 Task: Implement a JavaScript function to find the second largest element in an array.
Action: Mouse moved to (835, 171)
Screenshot: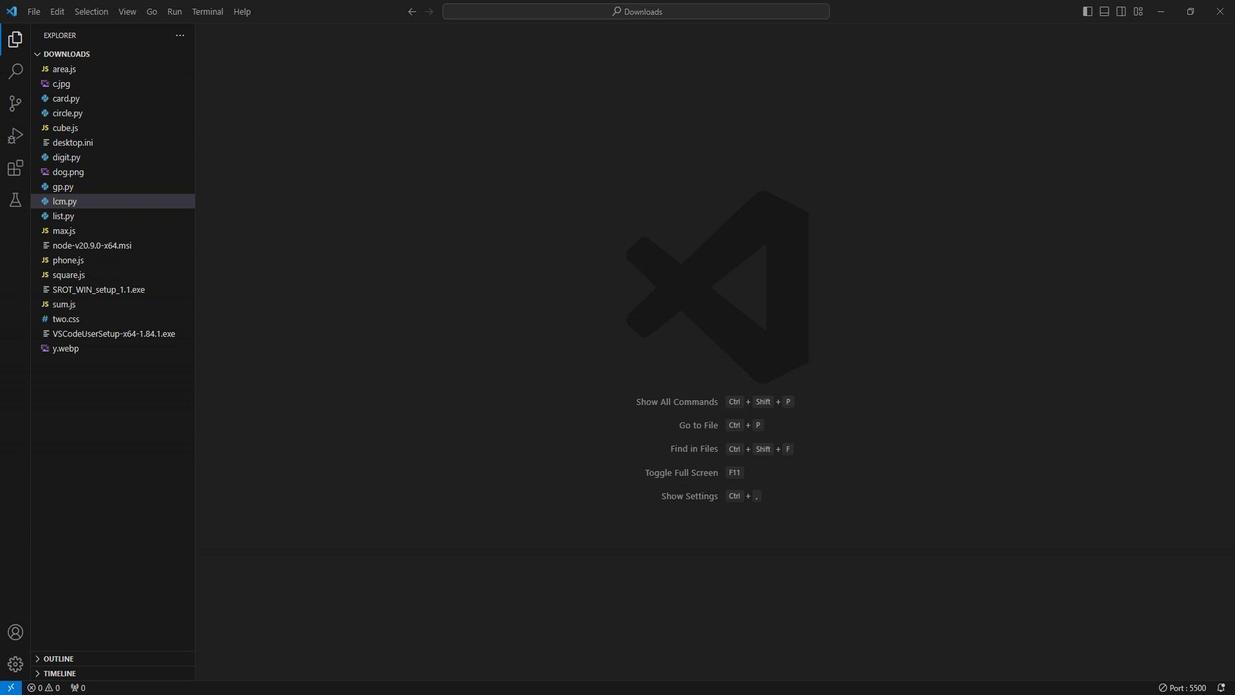 
Action: Mouse pressed left at (835, 171)
Screenshot: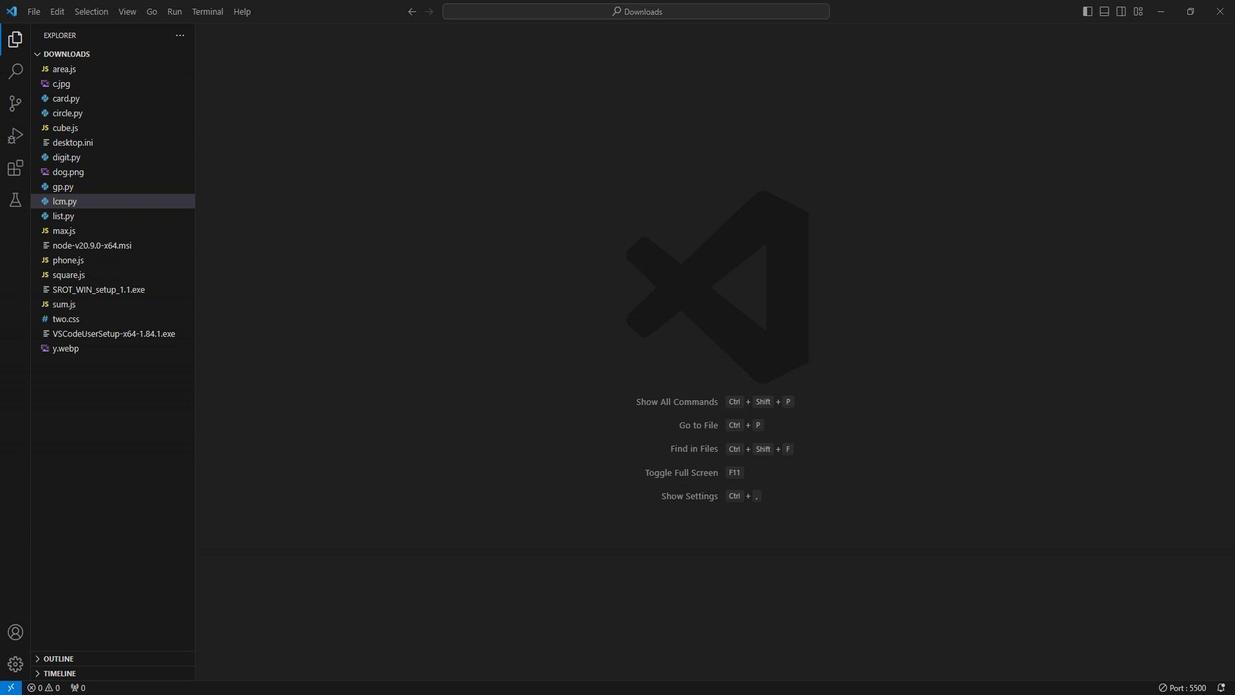 
Action: Mouse moved to (776, 246)
Screenshot: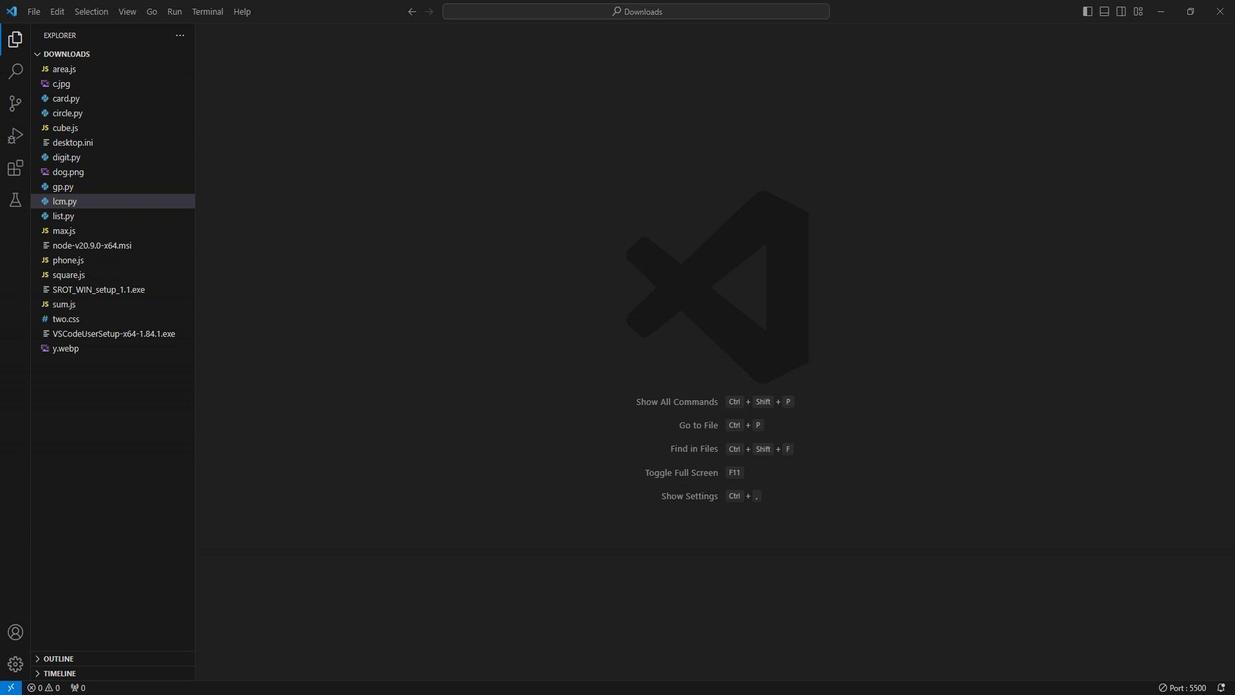 
Action: Mouse pressed left at (776, 246)
Screenshot: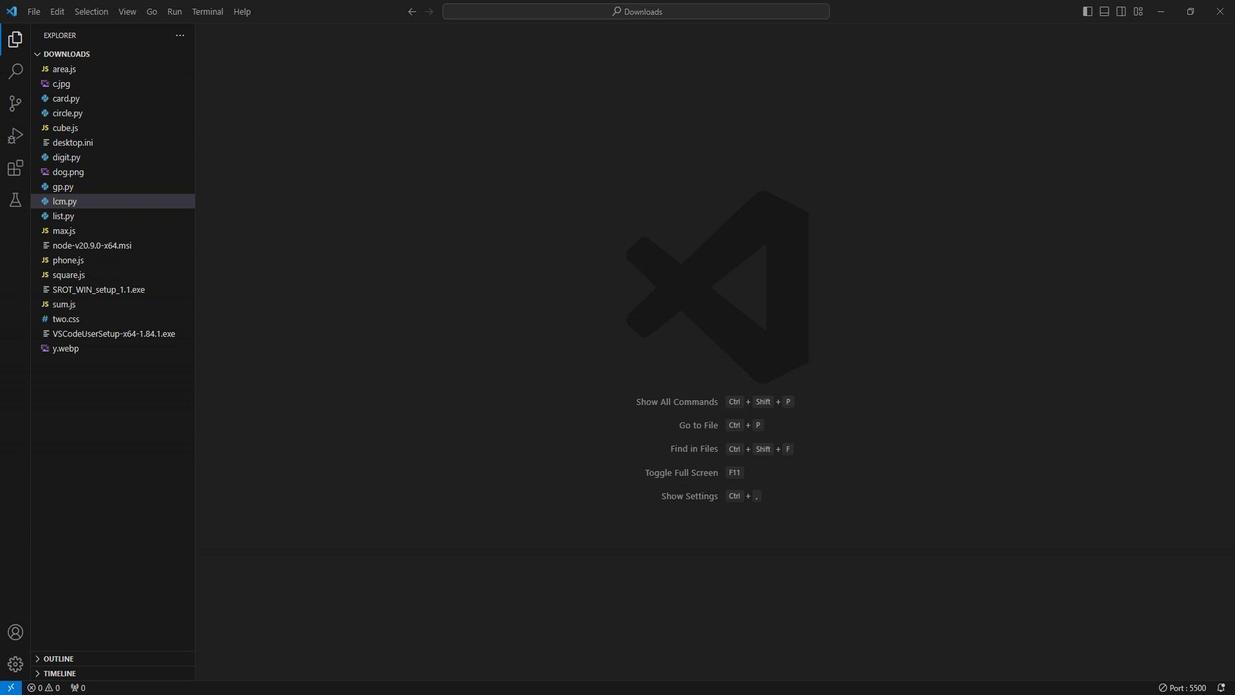 
Action: Mouse moved to (135, 54)
Screenshot: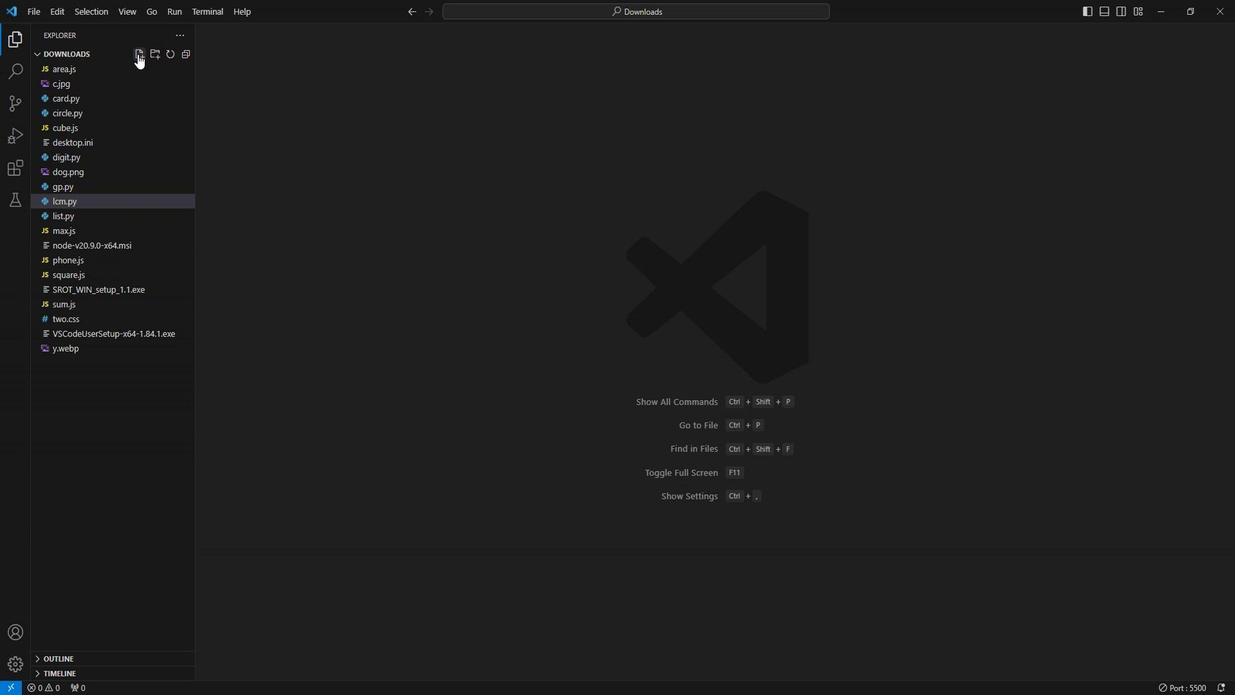 
Action: Mouse pressed left at (135, 54)
Screenshot: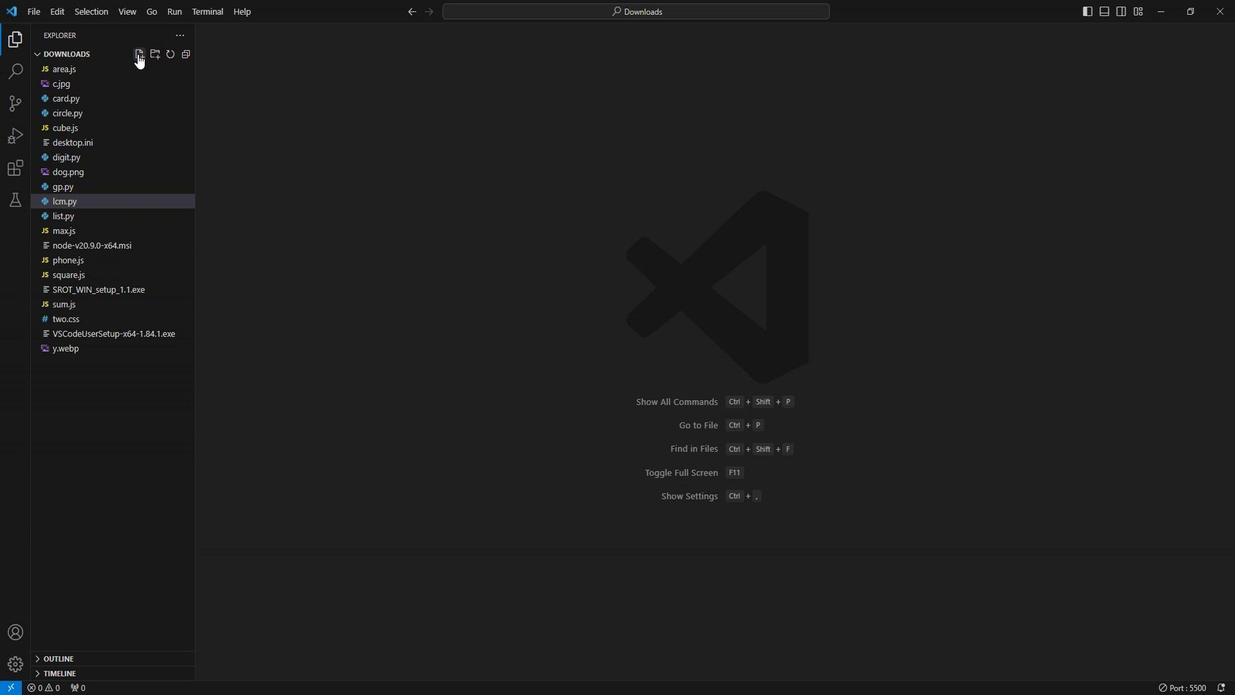 
Action: Mouse moved to (127, 75)
Screenshot: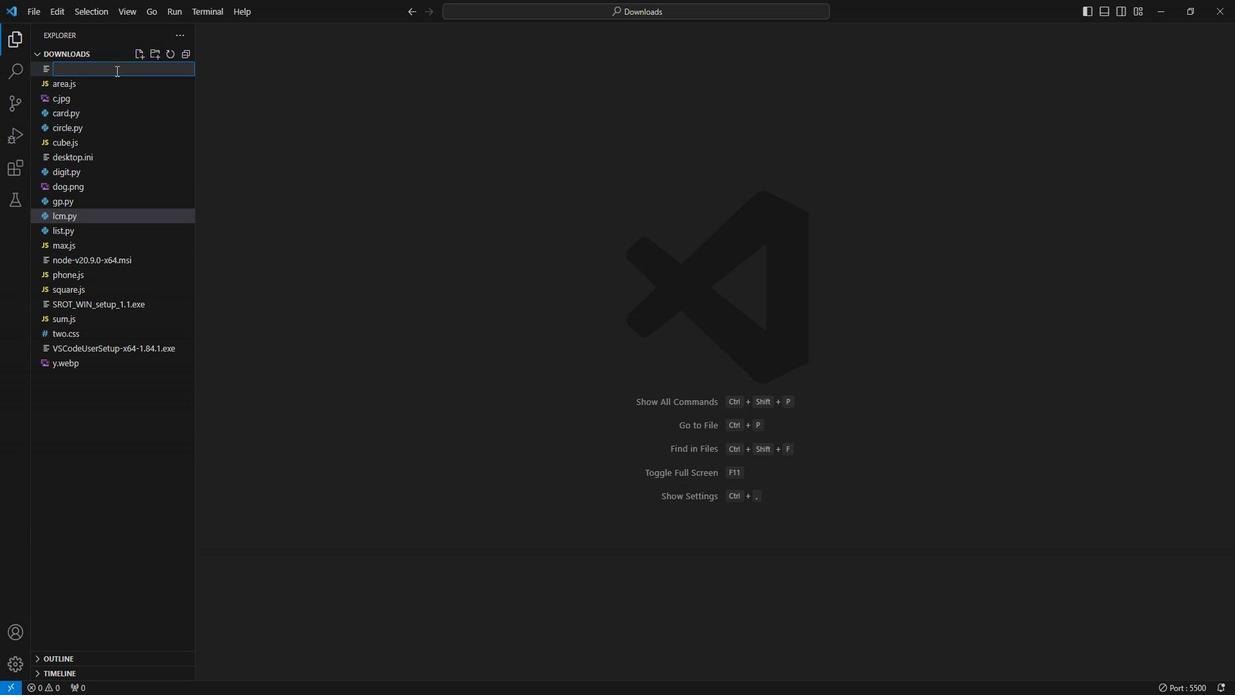 
Action: Mouse pressed left at (127, 75)
Screenshot: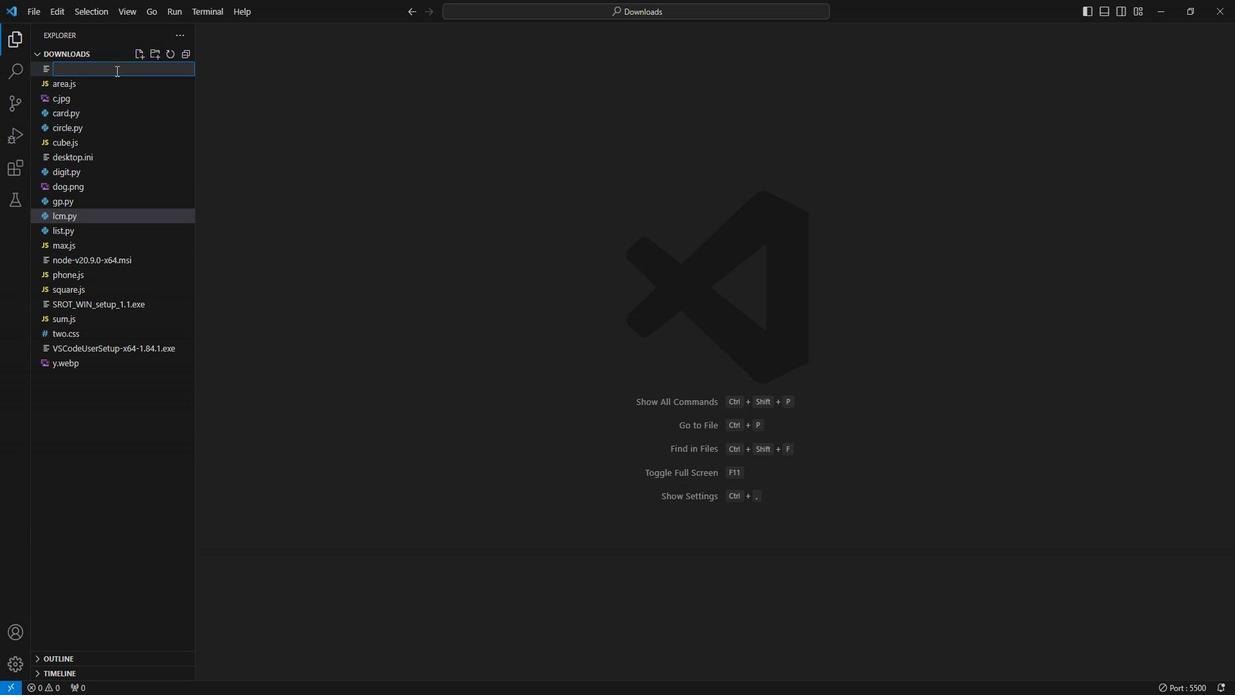 
Action: Key pressed largers<Key.backspace><Key.backspace>st.js<Key.enter>
Screenshot: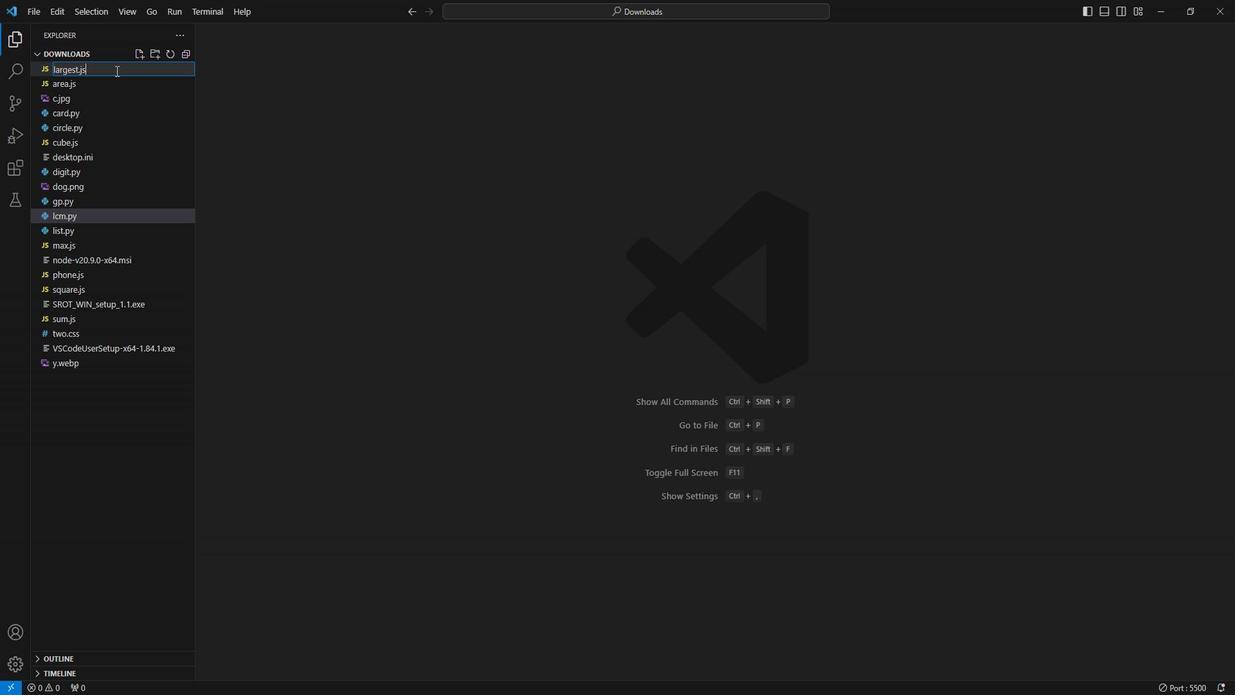 
Action: Mouse moved to (183, 73)
Screenshot: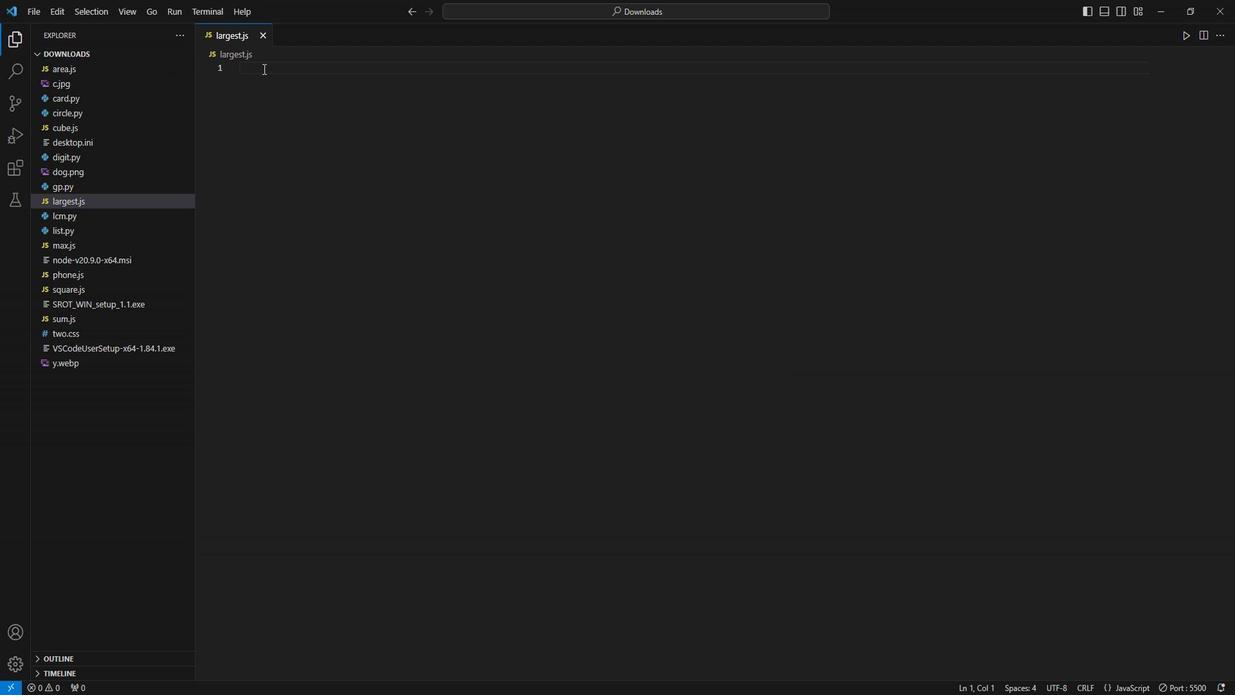 
Action: Mouse pressed left at (183, 73)
Screenshot: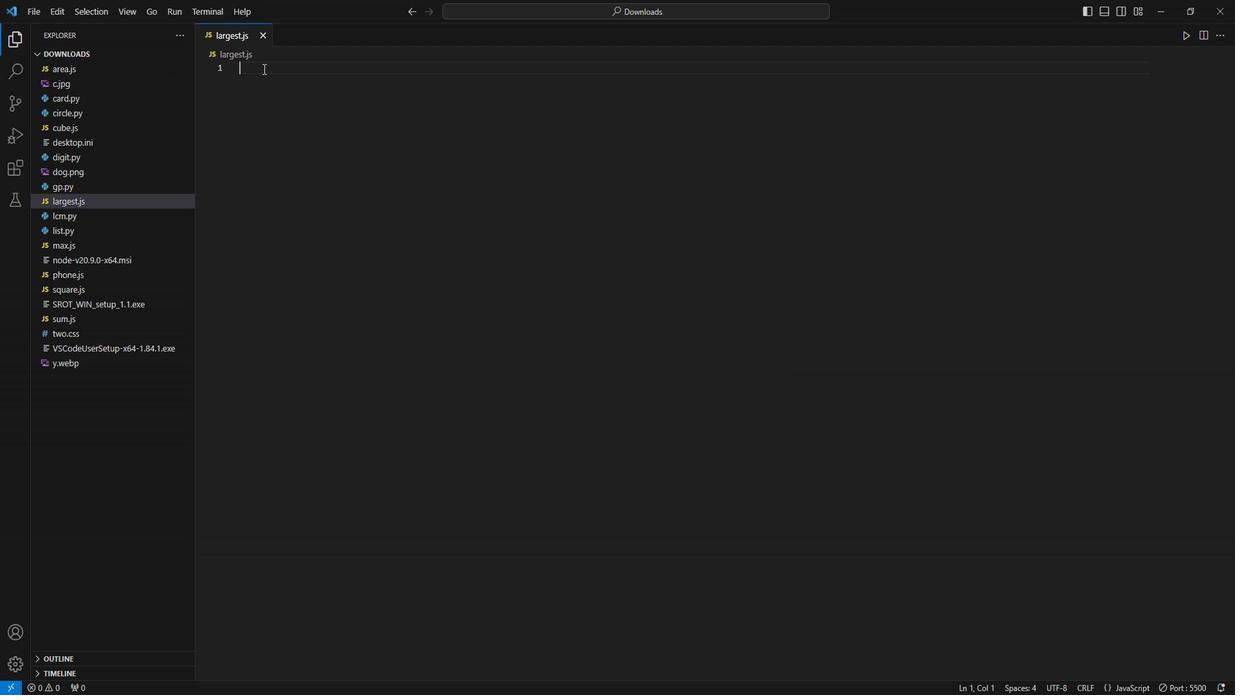 
Action: Mouse moved to (108, 58)
Screenshot: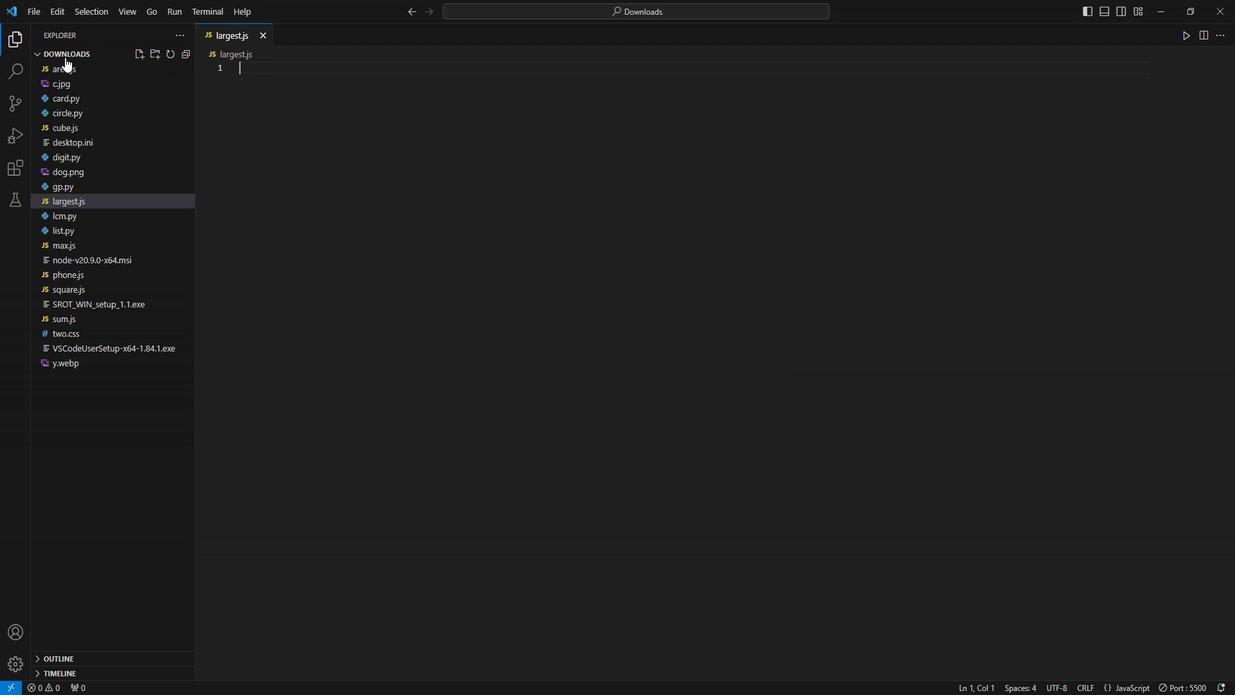 
Action: Mouse pressed left at (108, 58)
Screenshot: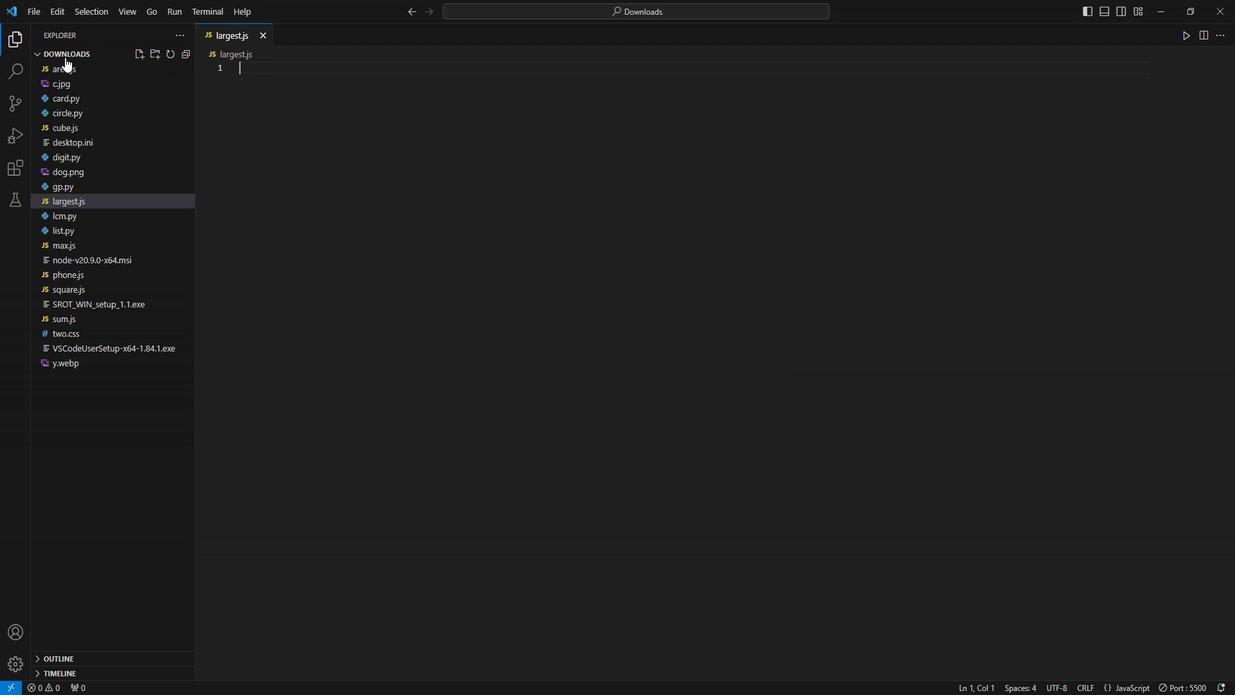 
Action: Mouse moved to (177, 74)
Screenshot: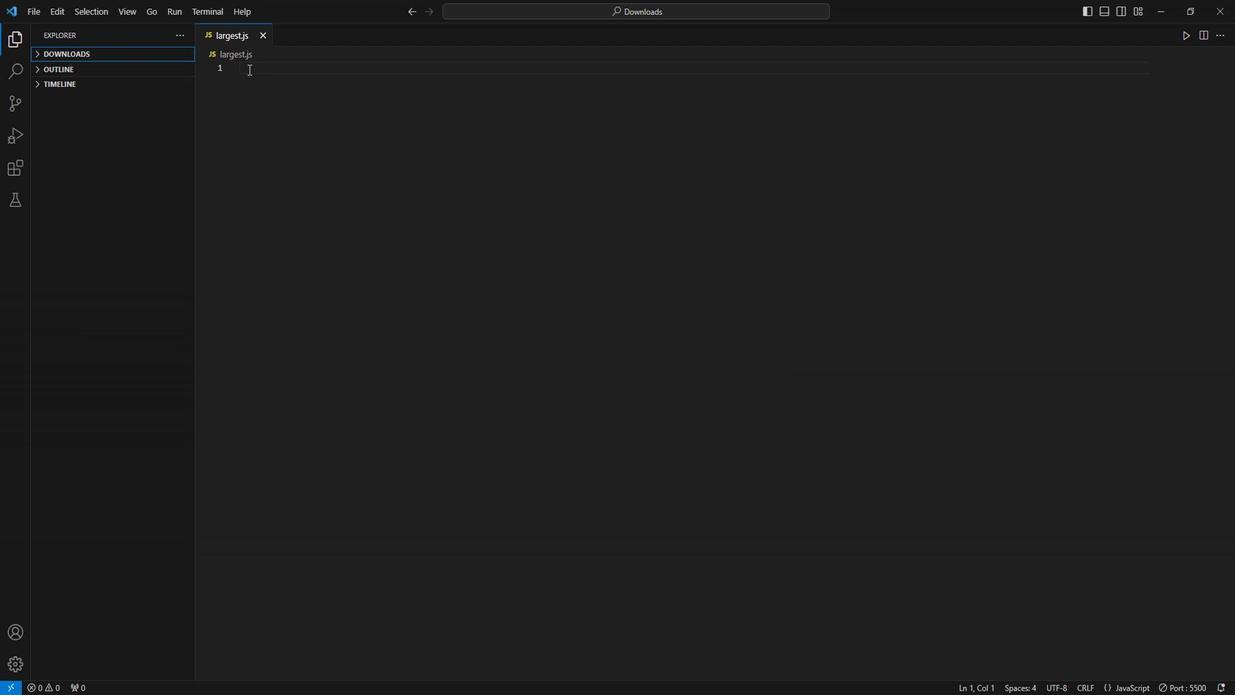 
Action: Mouse pressed left at (177, 74)
Screenshot: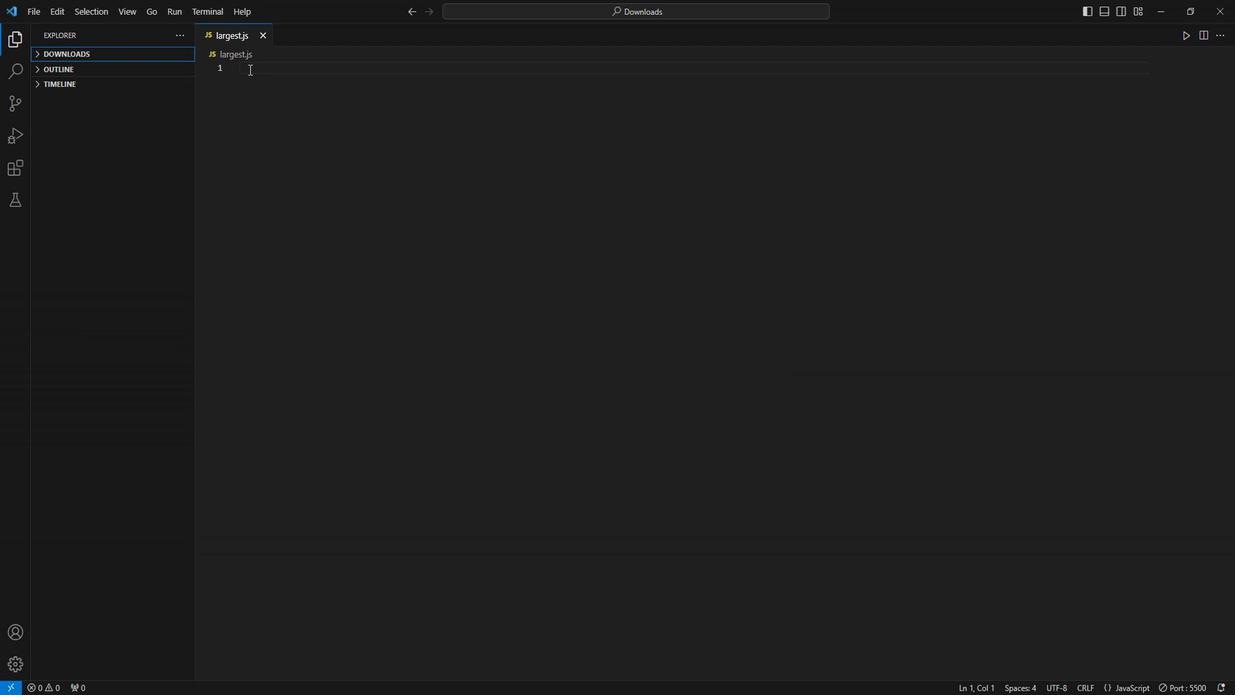 
Action: Mouse moved to (187, 77)
Screenshot: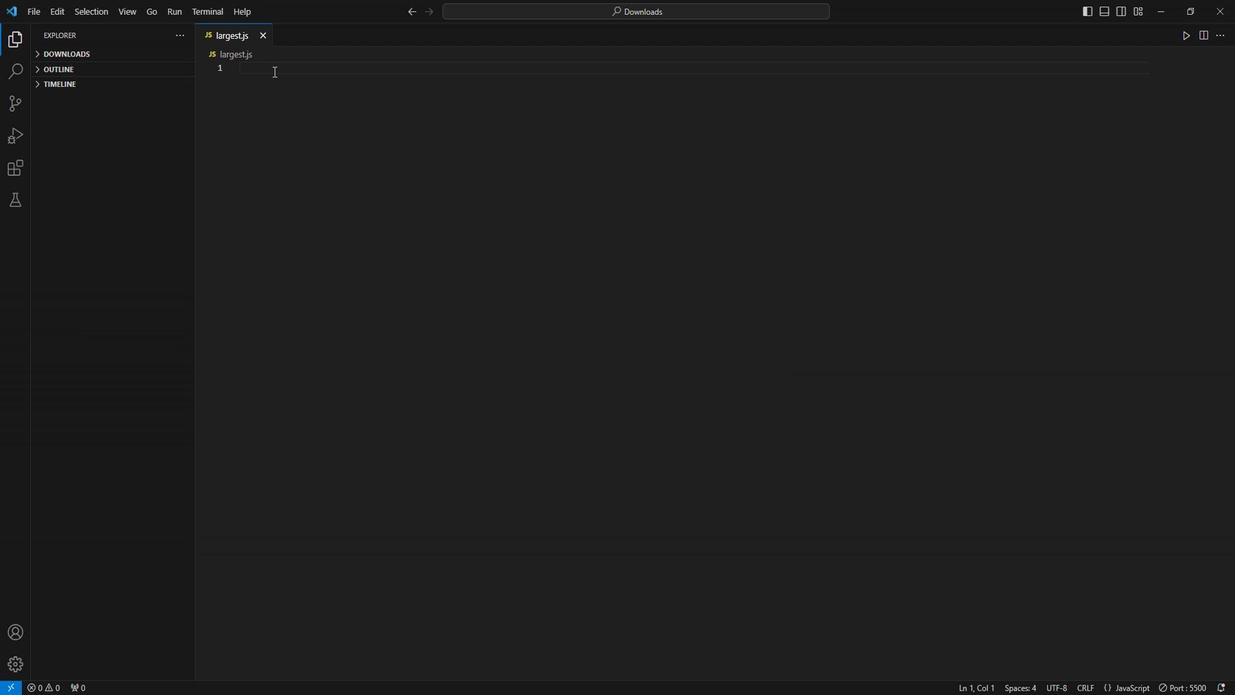 
Action: Key pressed function<Key.space>find<Key.shift>Second<Key.shift>Largets<Key.backspace><Key.backspace><Key.backspace><Key.backspace>gest<Key.shift_r>(arr<Key.right><Key.shift_r>{<Key.enter>if<Key.shift_r>(arr.lenght<Key.backspace><Key.backspace>th<Key.space><Key.shift_r><<Key.space>2<Key.right><Key.shift_r>{<Key.enter>return<Key.space><Key.shift_r>"<Key.shift>Array<Key.space>should<Key.space>have<Key.space>at<Key.space>leat<Key.backspace><Key.backspace>ast<Key.space>two<Key.space>elements.<Key.right>;<Key.down><Key.down><Key.enter><Key.enter>let<Key.space>first<Key.shift>Max<Key.space>=<Key.space><Key.shift><Key.shift>Math.max<Key.shift_r>(arr[0<Key.right>,arr[1<Key.right><Key.right>;<Key.enter>let<Key.space>second<Key.shift>Max<Key.space>=<Key.space><Key.shift>Math.min<Key.shift_r>(arr[0<Key.right>,arr[1<Key.right><Key.right>;<Key.enter><Key.enter>for<Key.shift_r>(let<Key.space>i<Key.space>=<Key.space>2;<Key.space>i<Key.space><Key.shift_r><<Key.space>arr.lenght<Key.backspace><Key.backspace>th;<Key.space>i<Key.shift_r>++<Key.right><Key.shift_r>{<Key.enter>if<Key.shift_r>(arr[i<Key.right><Key.space><Key.shift_r>><Key.space>first<Key.shift>Max<Key.right><Key.shift_r>{<Key.enter>second<Key.shift>M
Screenshot: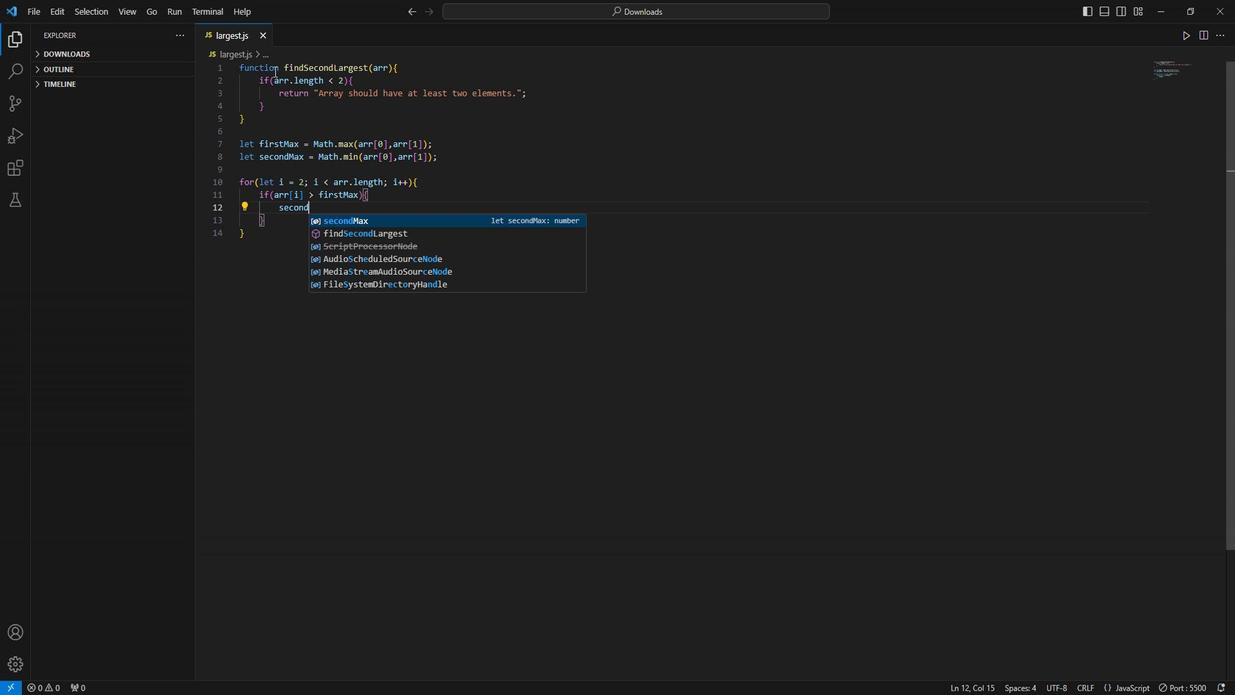 
Action: Mouse moved to (229, 271)
Screenshot: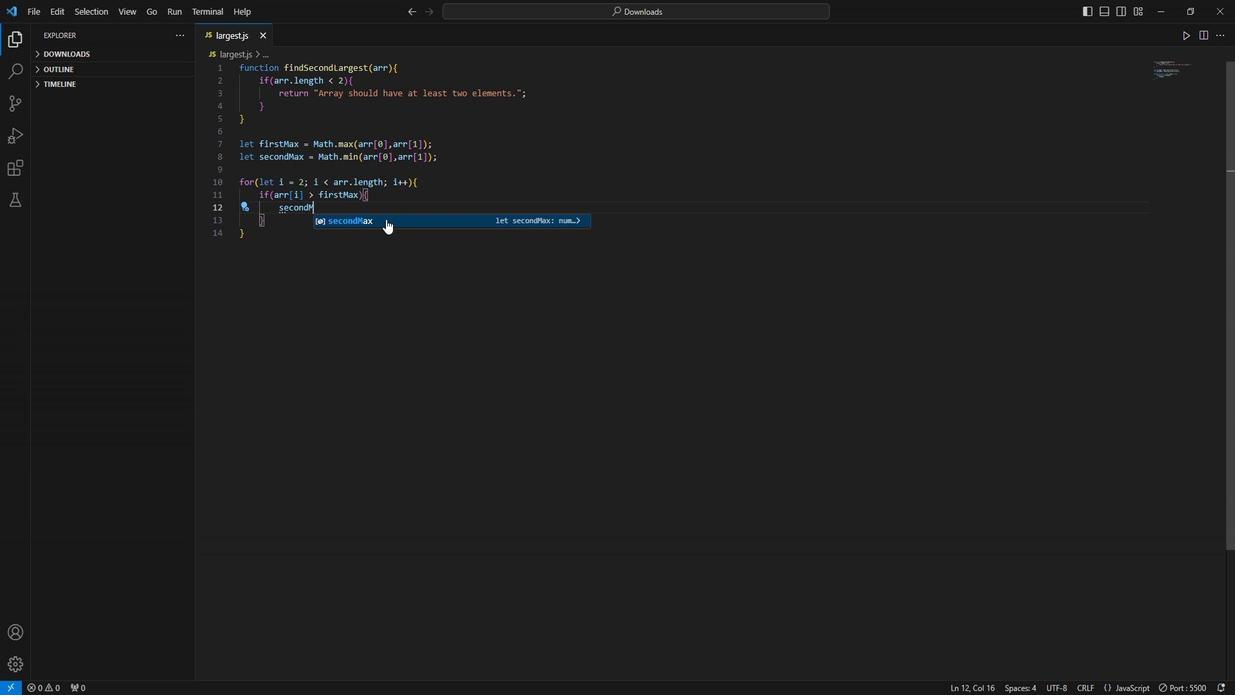 
Action: Mouse pressed left at (229, 271)
Screenshot: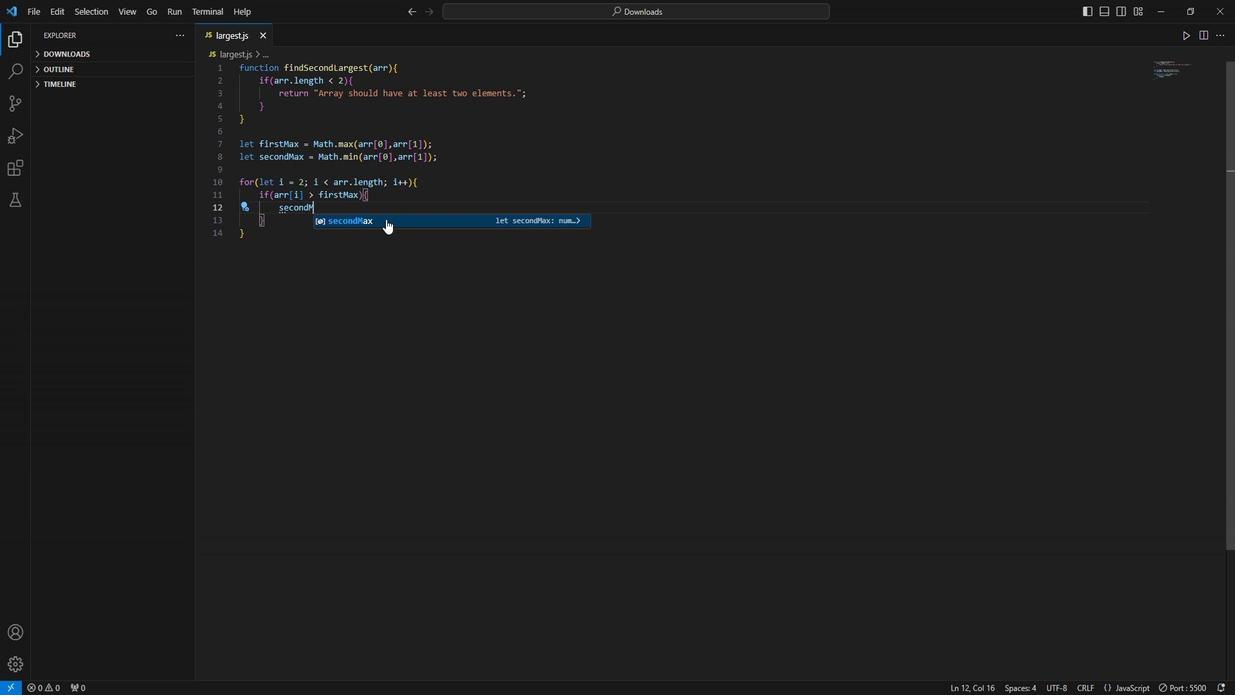 
Action: Mouse moved to (229, 270)
Screenshot: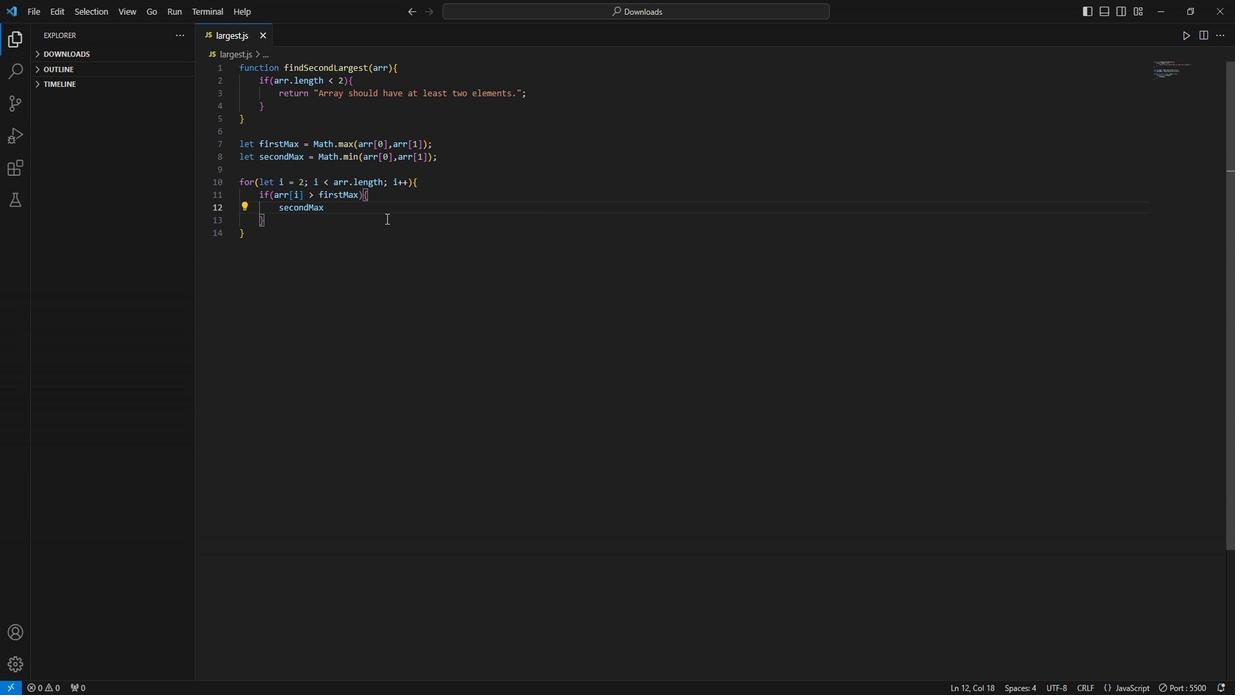 
Action: Key pressed <Key.space>=<Key.space><Key.shift>first<Key.shift>Max;<Key.enter>first<Key.shift>Max<Key.space>=<Key.space>arr[i<Key.right>;<Key.down>else<Key.backspace><Key.backspace><Key.backspace><Key.backspace><Key.space>else<Key.space>if<Key.space><Key.shift_r>(arr[i<Key.right><Key.space><Key.shift_r>><Key.space>second<Key.shift>Max<Key.space><Key.shift_r>&&<Key.space>arr[i<Key.right><Key.space><Key.shift_r>!==<Key.space>first<Key.shift>Max<Key.right><Key.shift_r>{<Key.enter>second<Key.shift>Max<Key.space>=<Key.space>arr[i<Key.right><Key.down><Key.down><Key.enter><Key.enter>return<Key.space>second<Key.shift>M
Screenshot: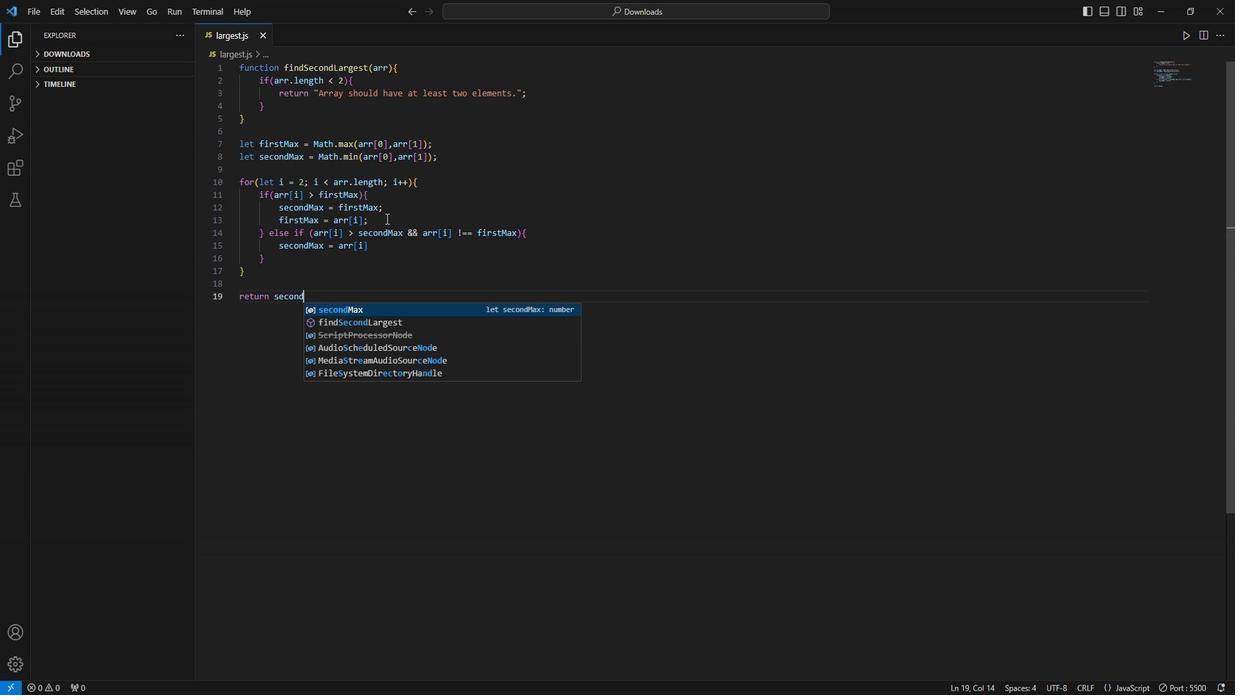 
Action: Mouse moved to (229, 383)
Screenshot: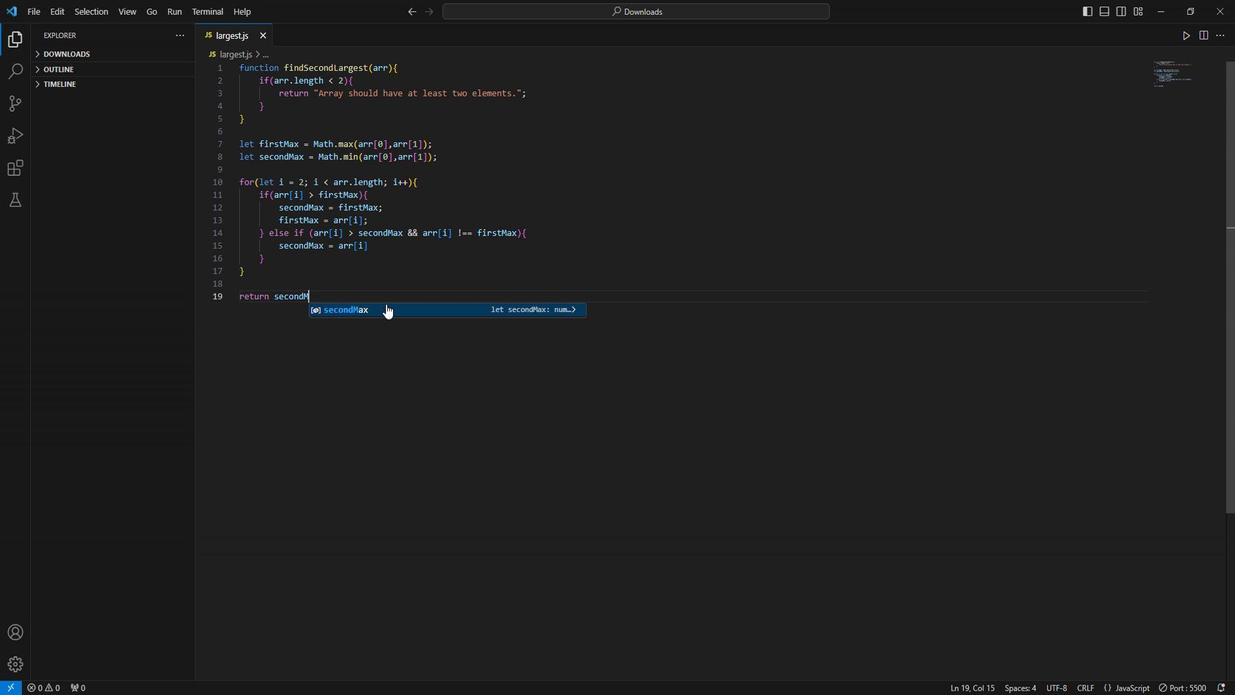 
Action: Mouse pressed left at (229, 383)
Screenshot: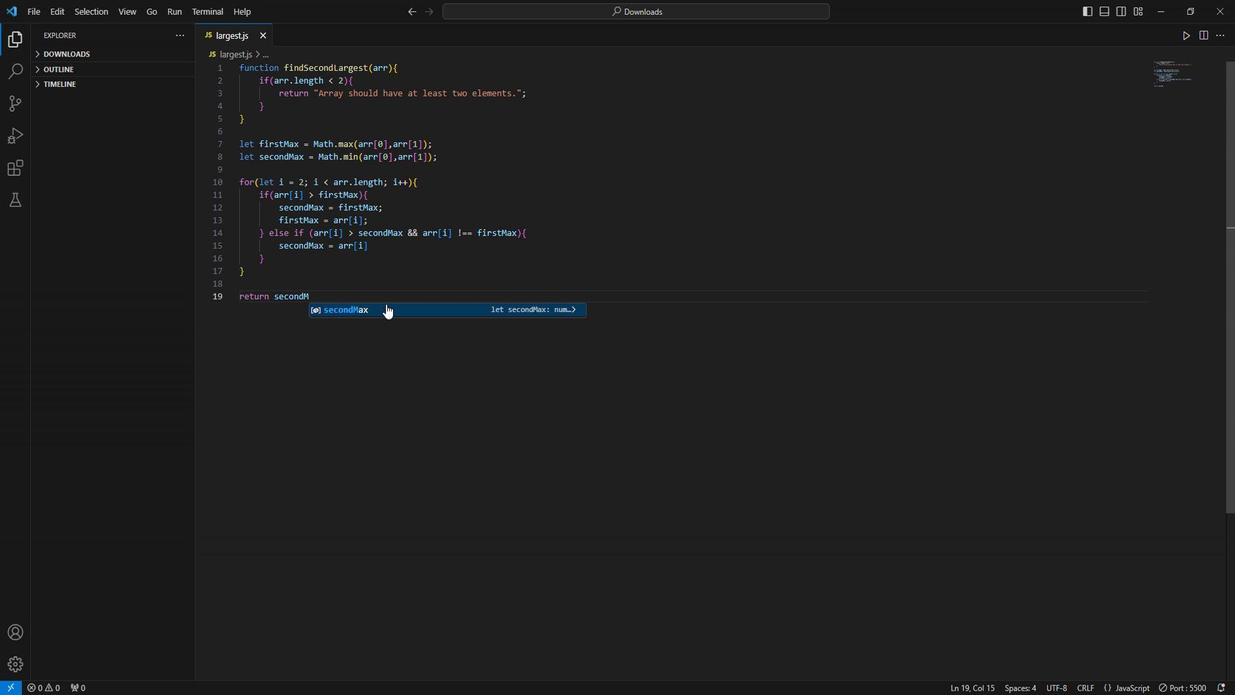 
Action: Mouse moved to (226, 397)
Screenshot: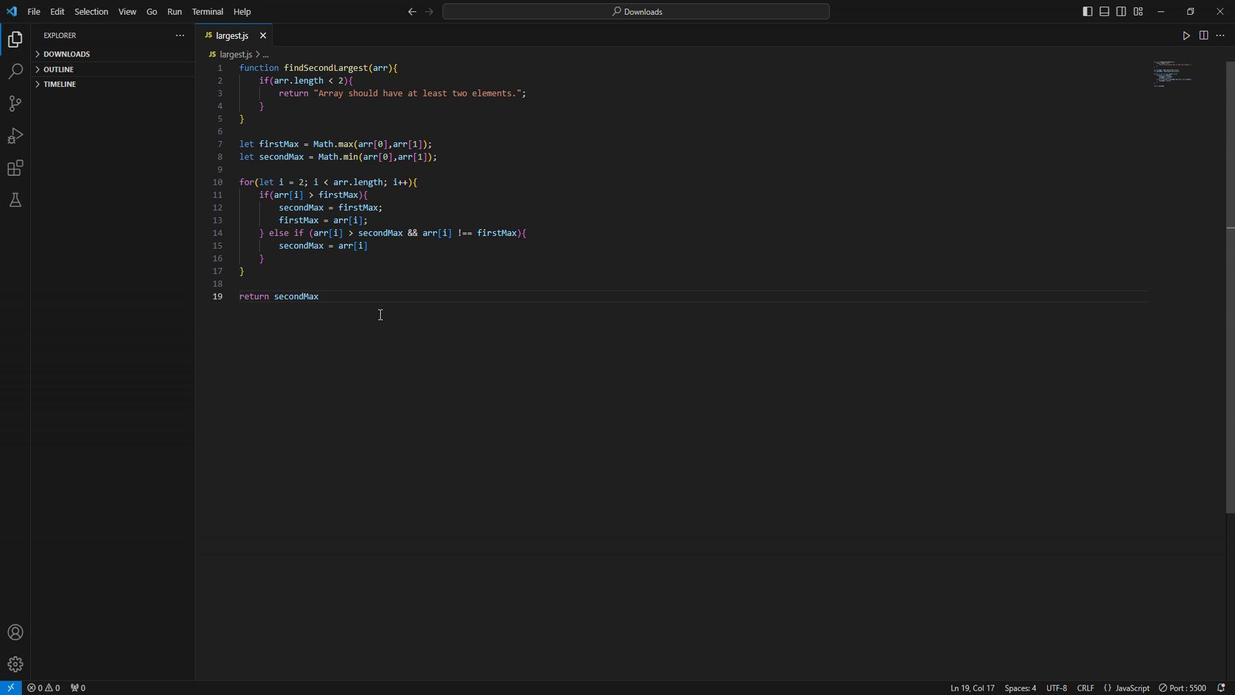 
Action: Key pressed <Key.enter><Key.shift_r>}<Key.enter><Key.backspace><Key.backspace>
Screenshot: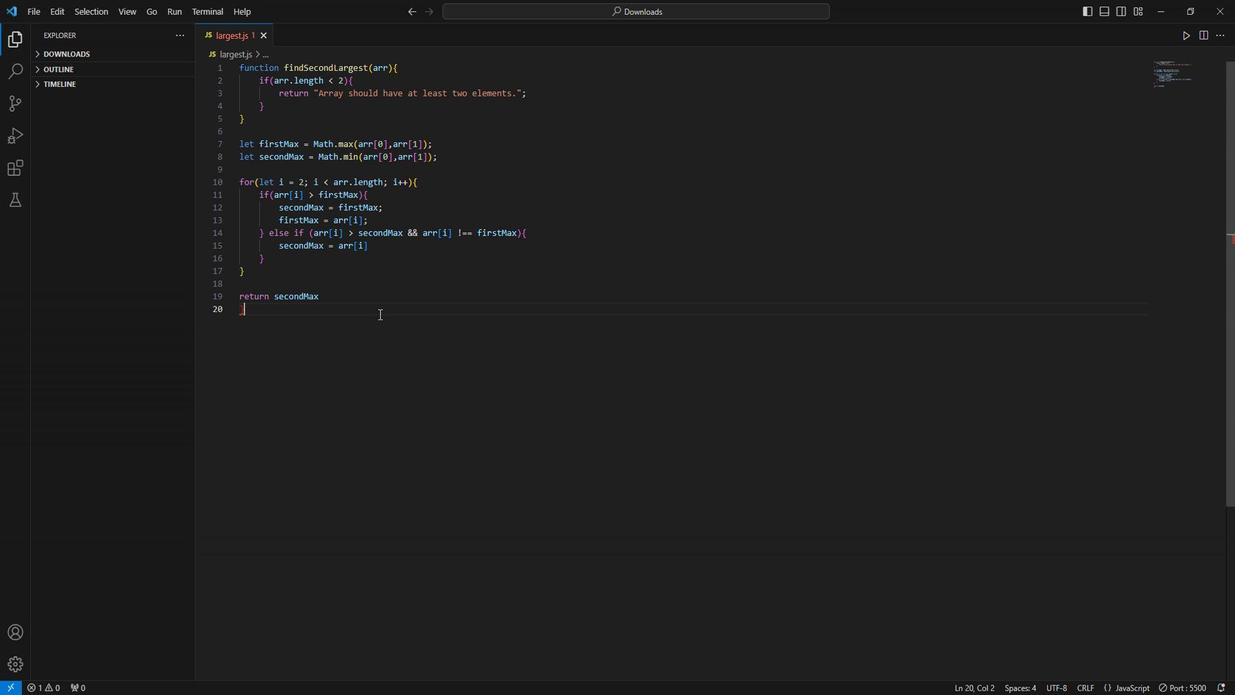 
Action: Mouse moved to (186, 323)
Screenshot: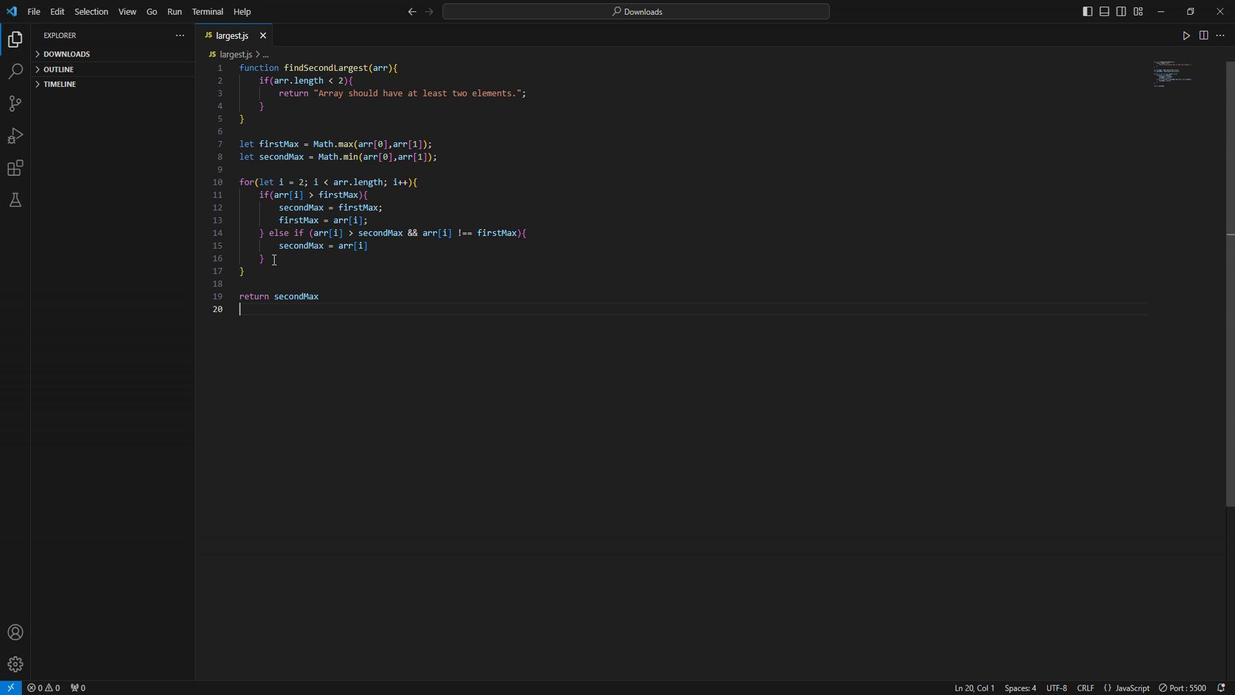 
Action: Mouse pressed left at (186, 323)
Screenshot: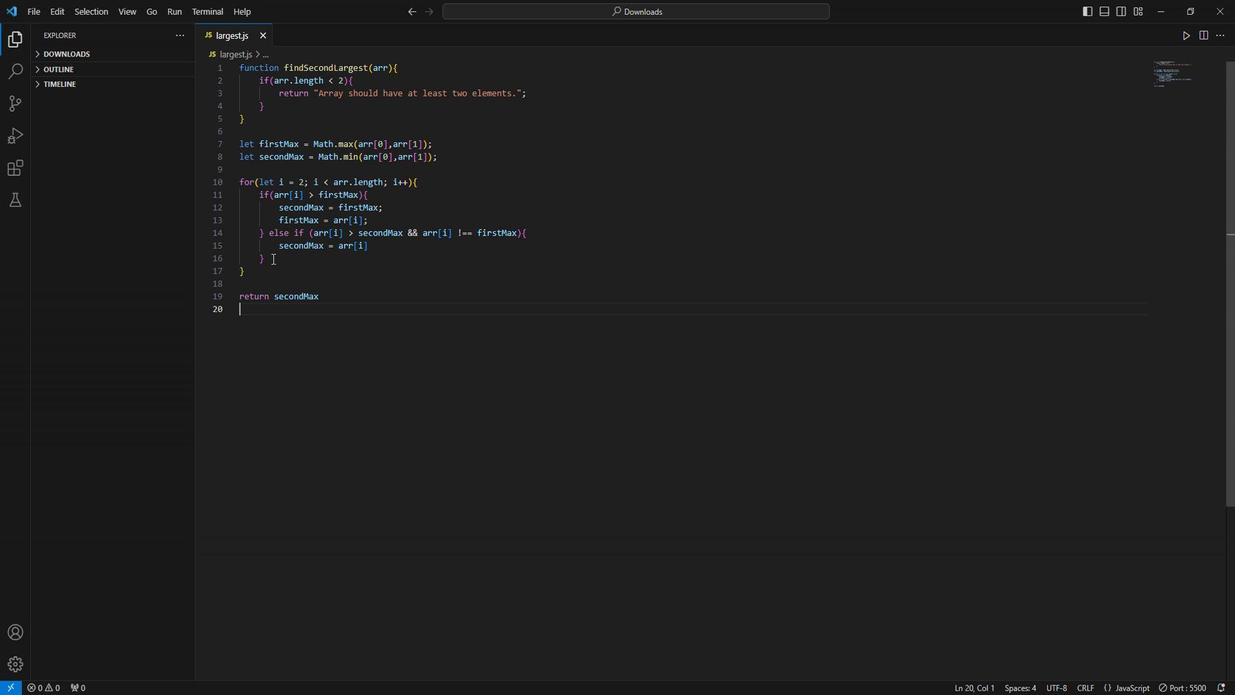 
Action: Mouse moved to (178, 346)
Screenshot: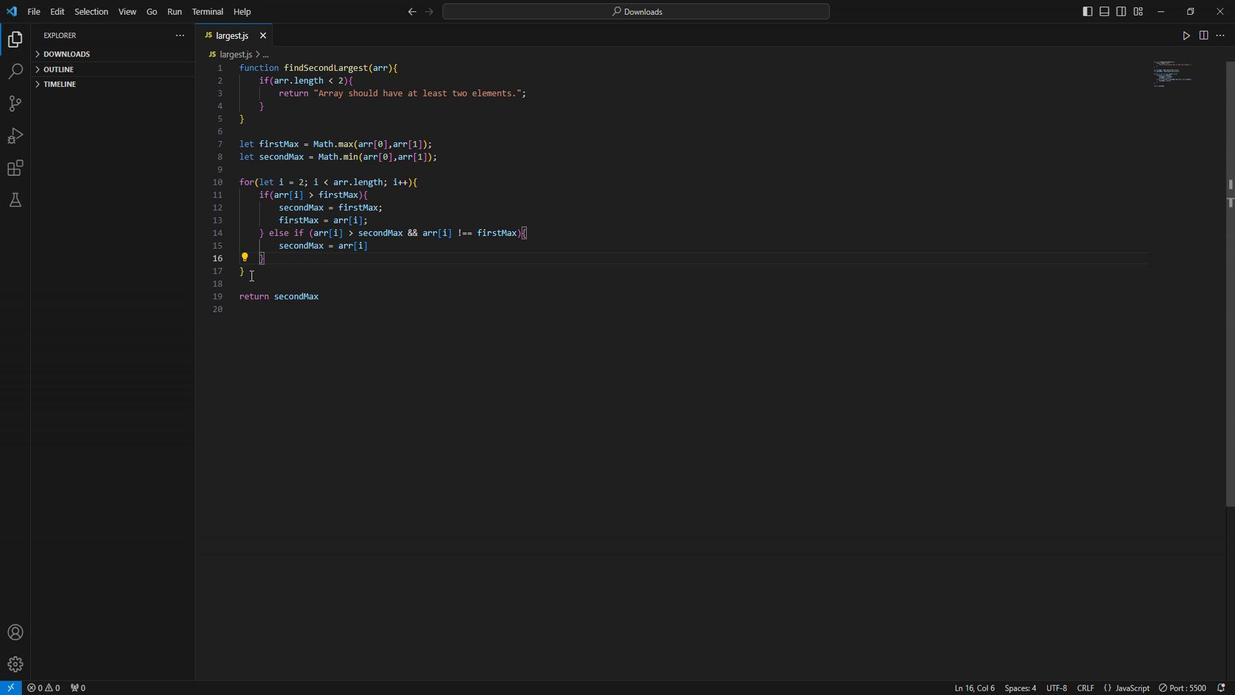
Action: Mouse pressed left at (178, 346)
Screenshot: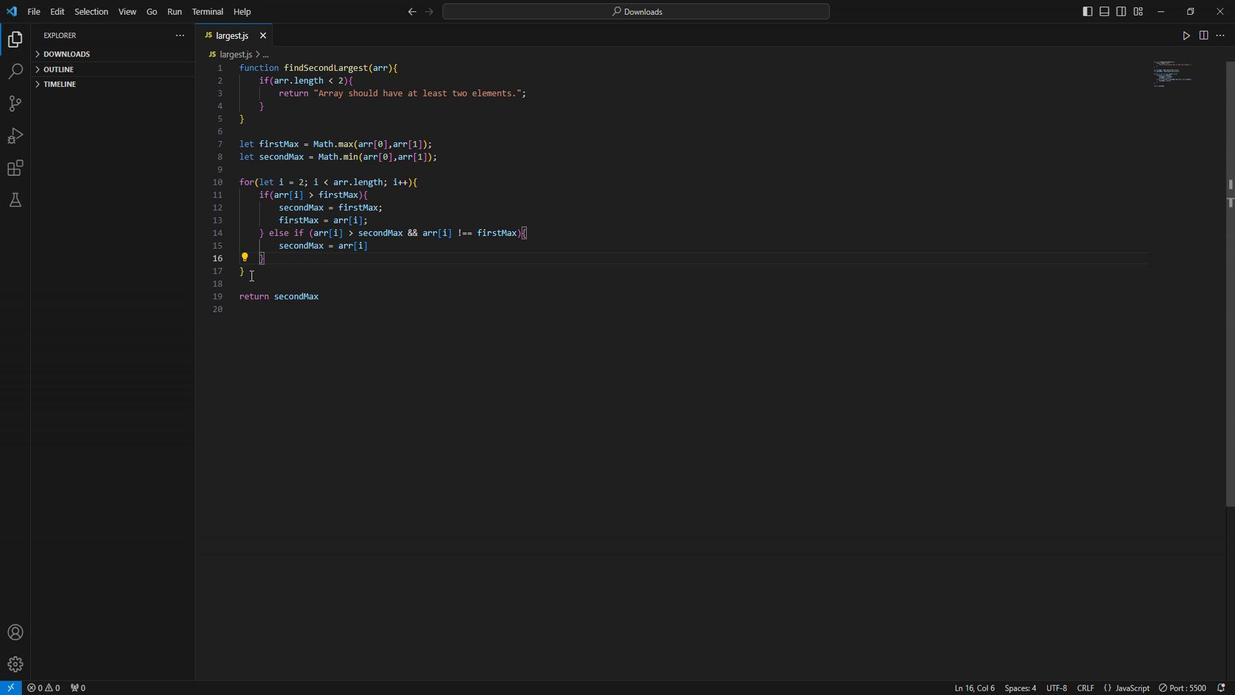 
Action: Mouse moved to (184, 289)
Screenshot: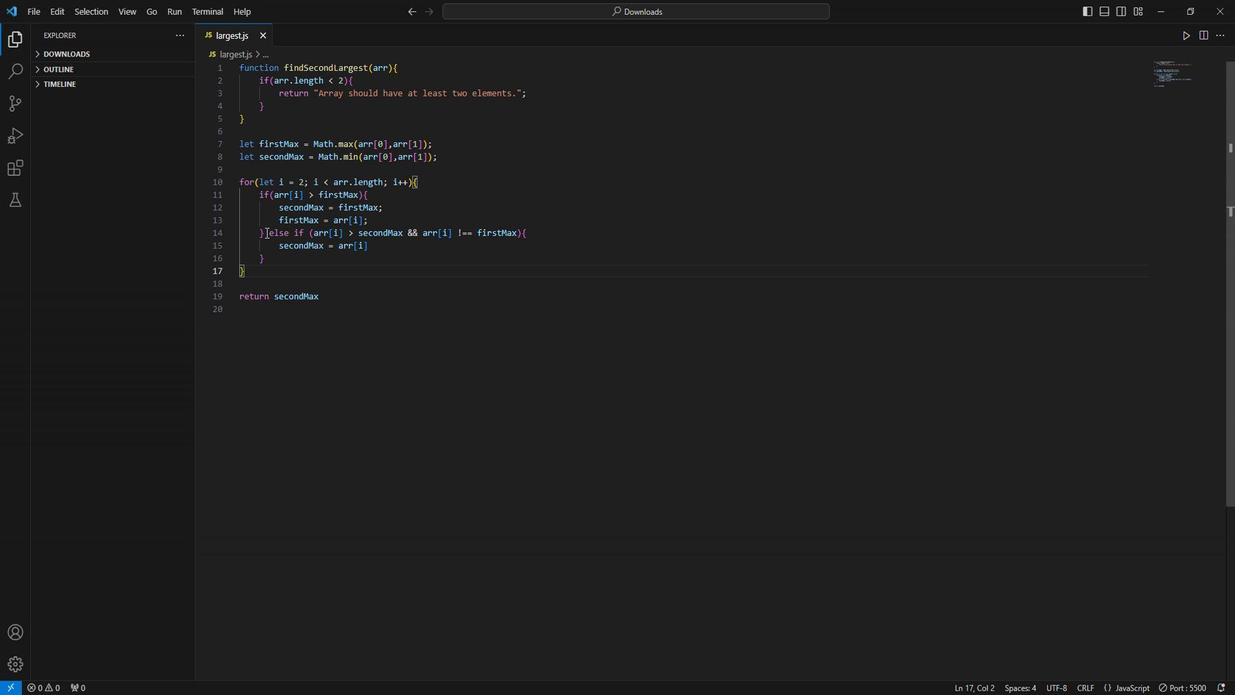 
Action: Mouse pressed left at (184, 289)
Screenshot: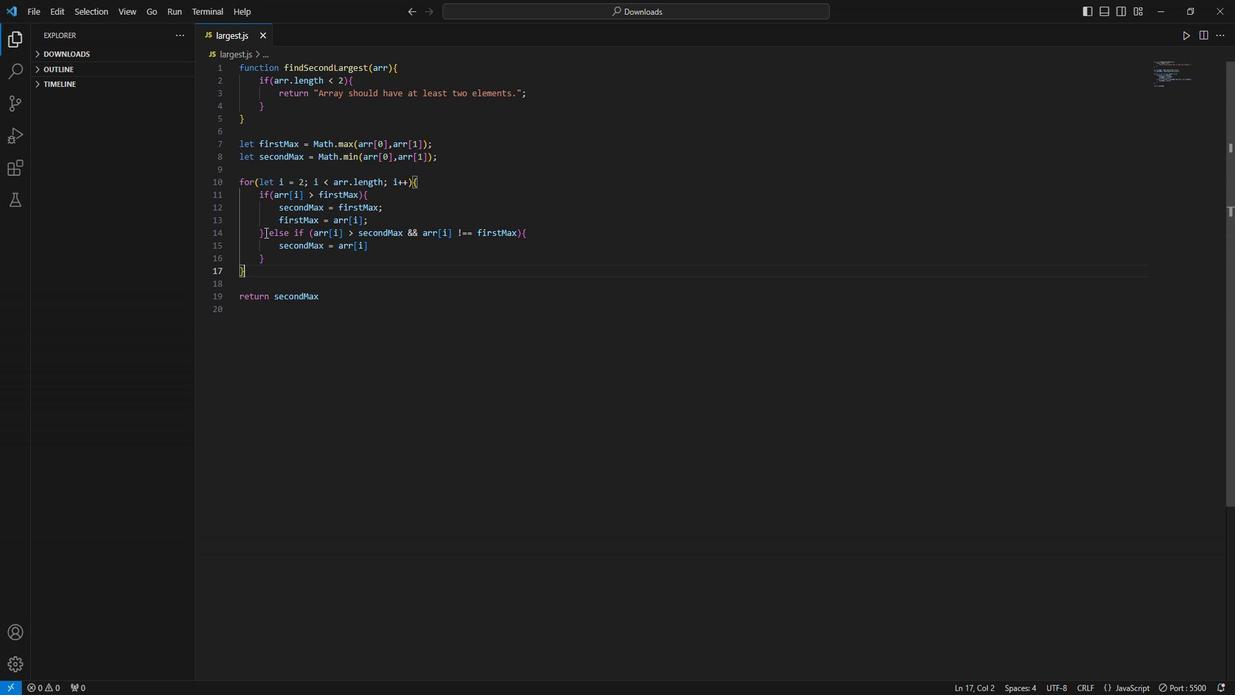 
Action: Mouse moved to (241, 225)
Screenshot: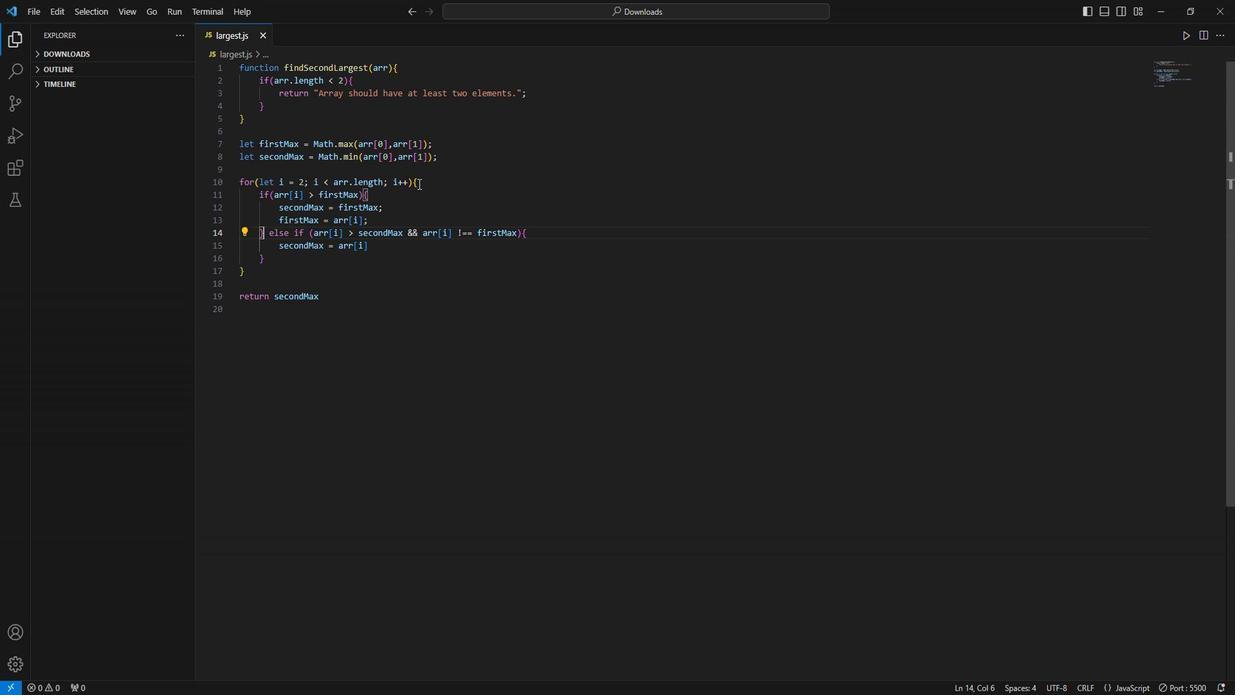 
Action: Mouse pressed left at (241, 225)
Screenshot: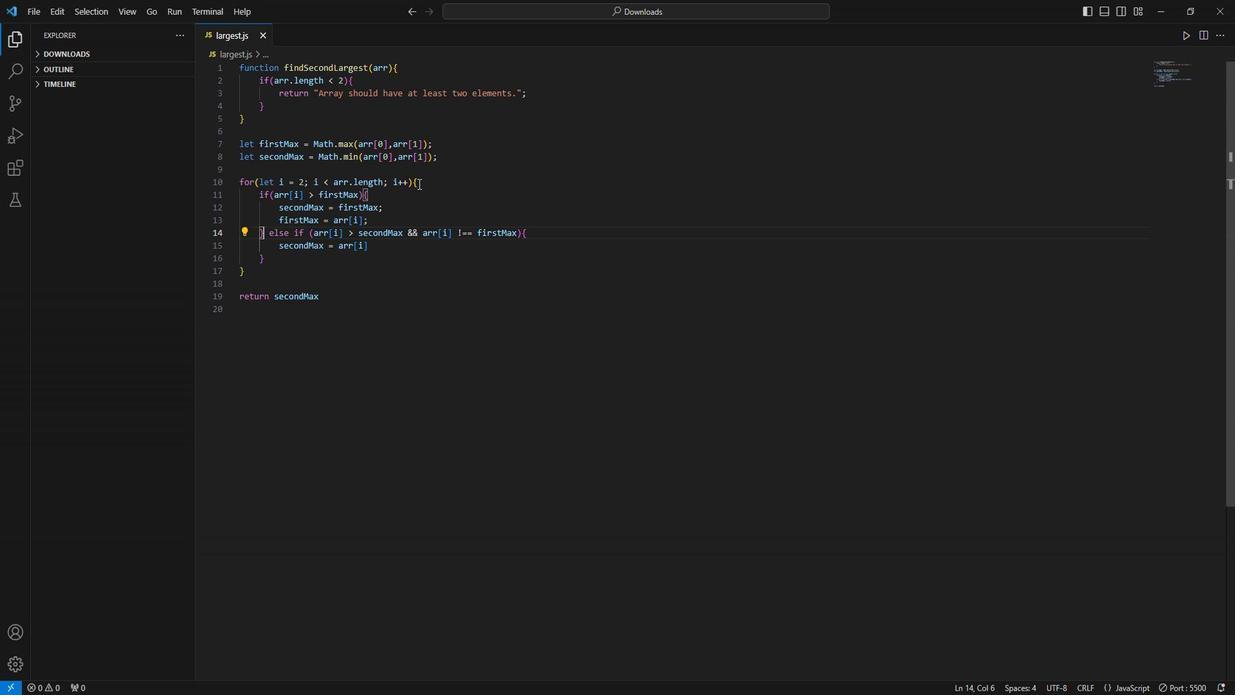 
Action: Mouse moved to (179, 142)
Screenshot: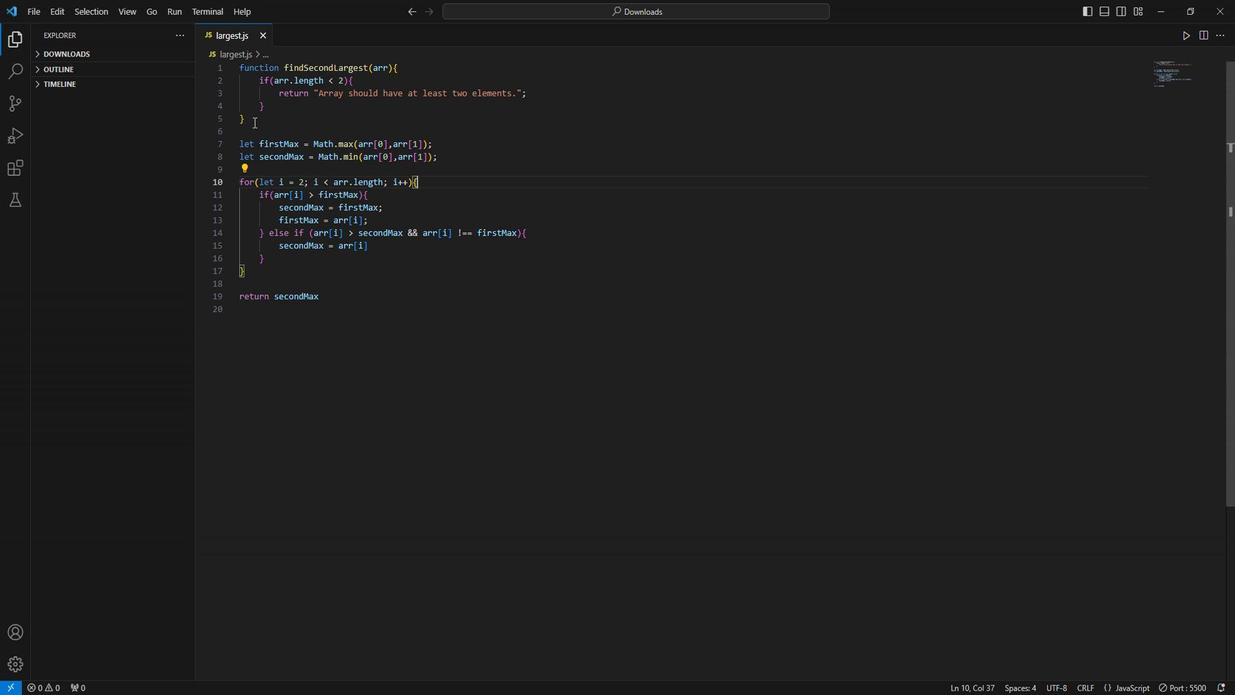 
Action: Mouse pressed left at (179, 142)
Screenshot: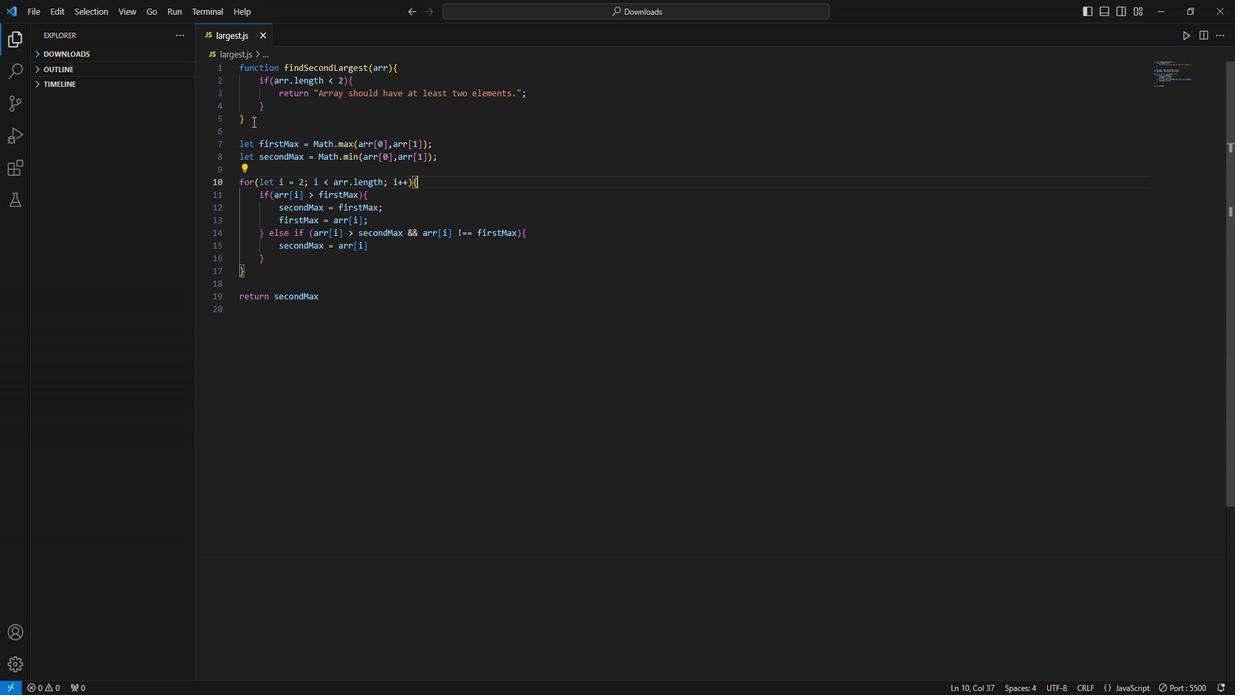 
Action: Key pressed <Key.backspace>
Screenshot: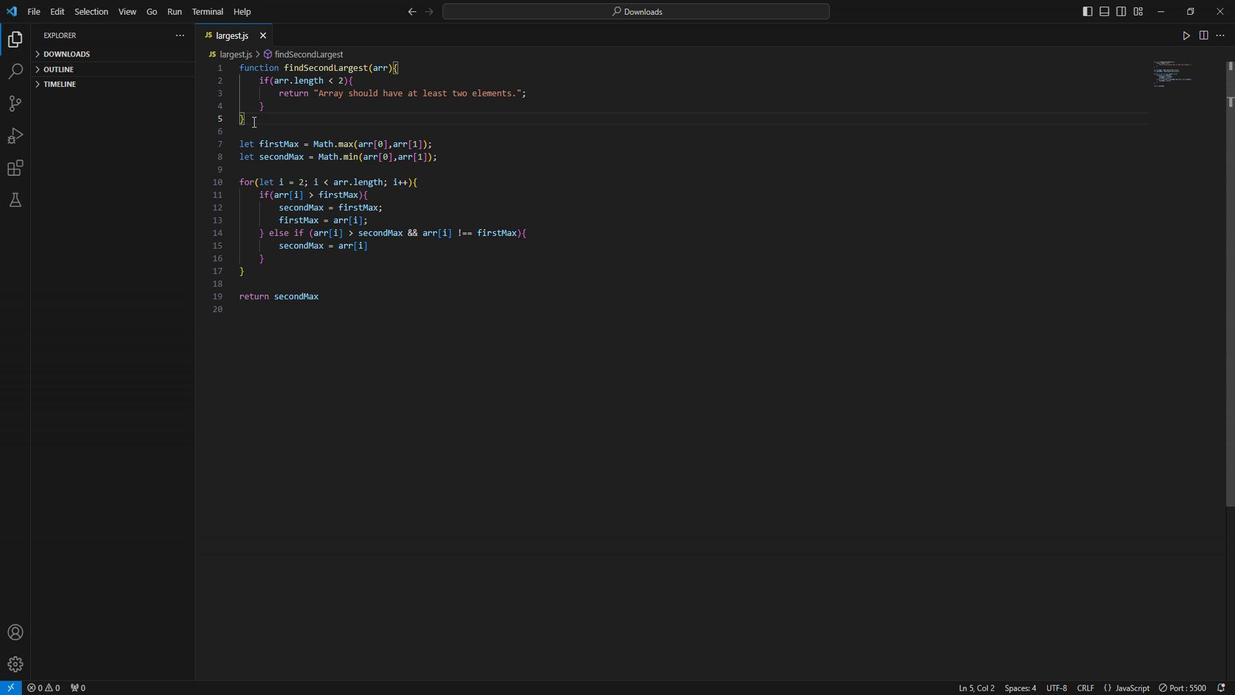 
Action: Mouse moved to (211, 377)
Screenshot: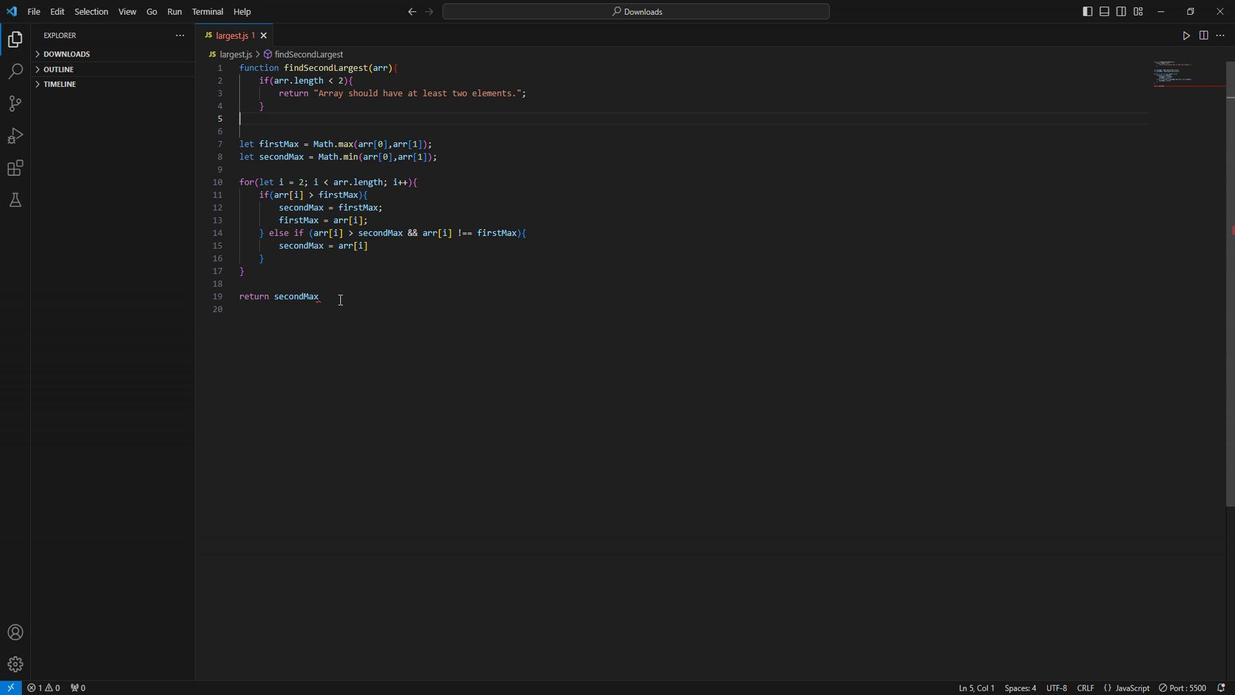 
Action: Mouse pressed left at (211, 377)
Screenshot: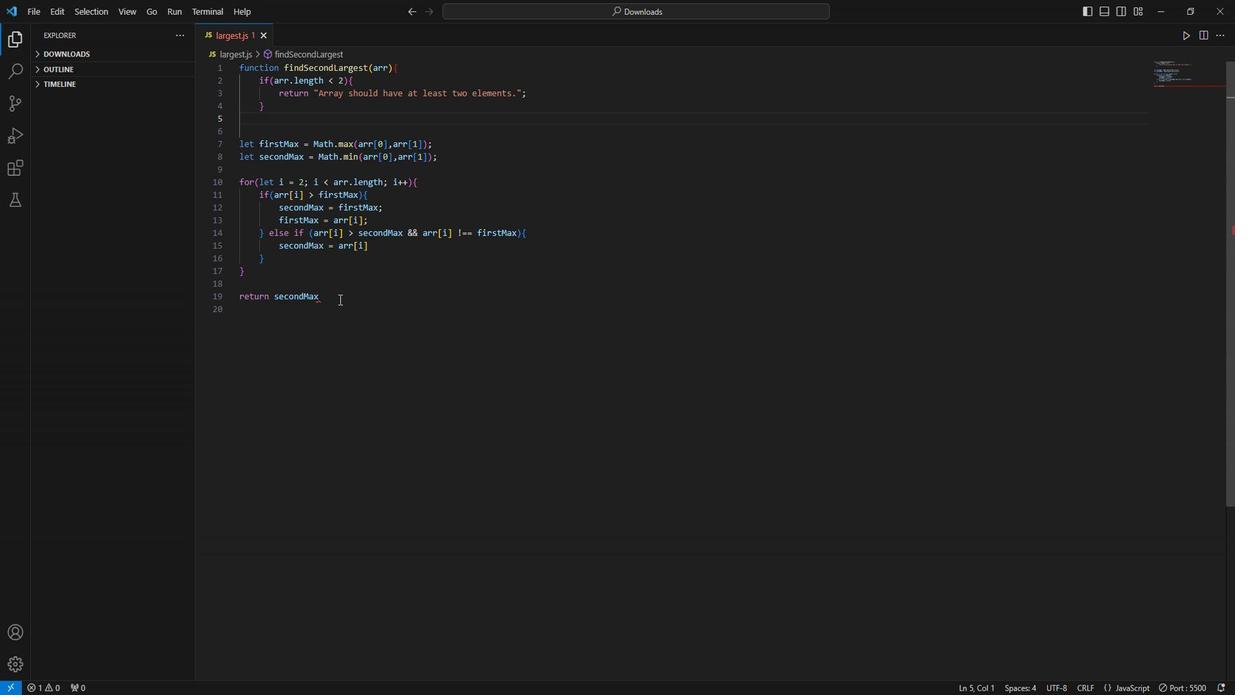 
Action: Key pressed <Key.enter><Key.enter><Key.shift_r>}<Key.enter>
Screenshot: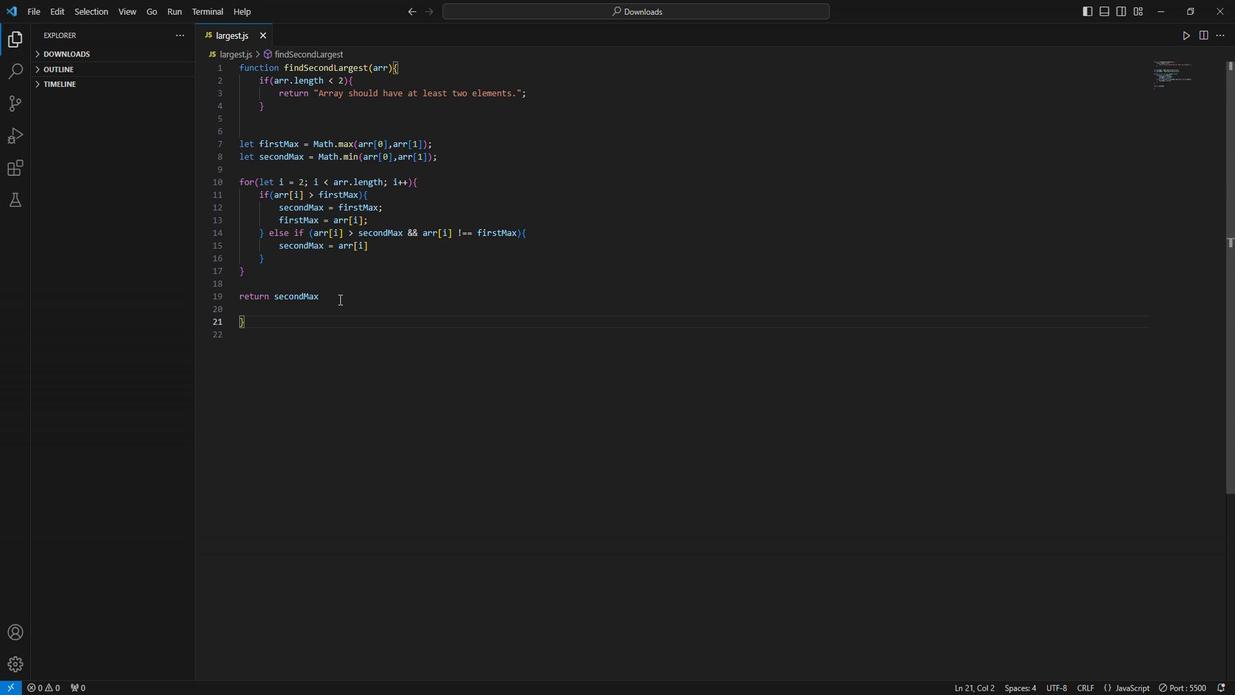 
Action: Mouse moved to (753, 551)
Screenshot: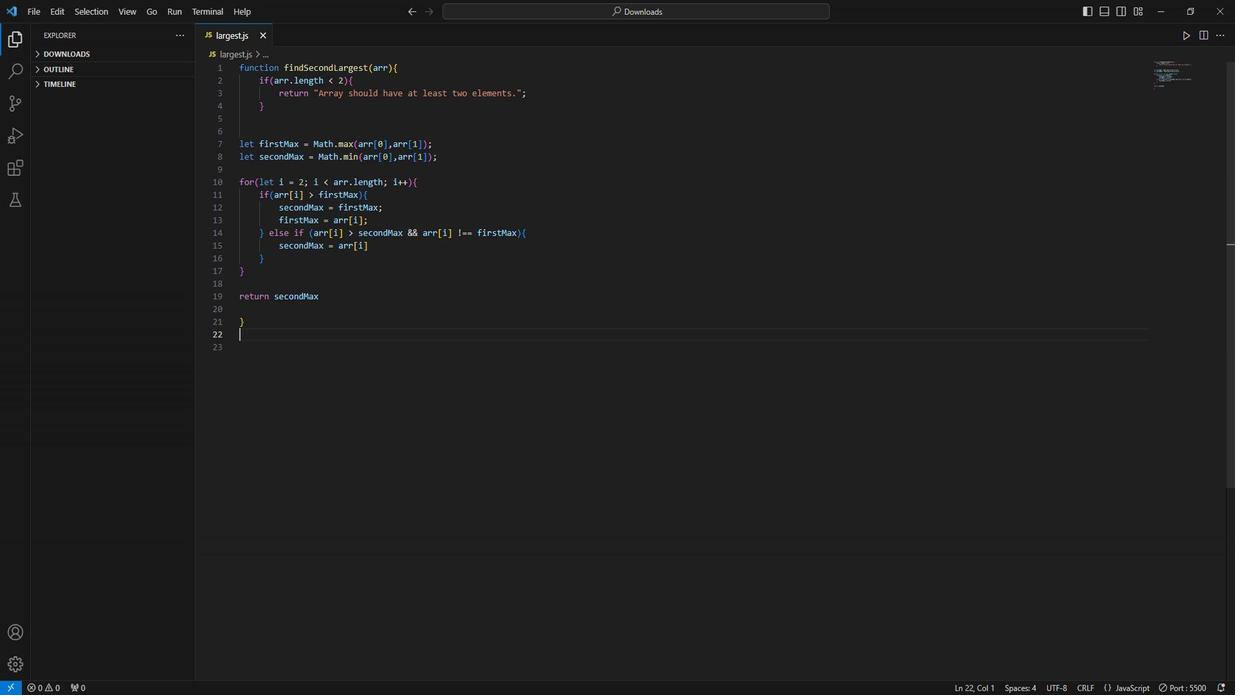 
Action: Mouse scrolled (753, 550) with delta (0, -1)
Screenshot: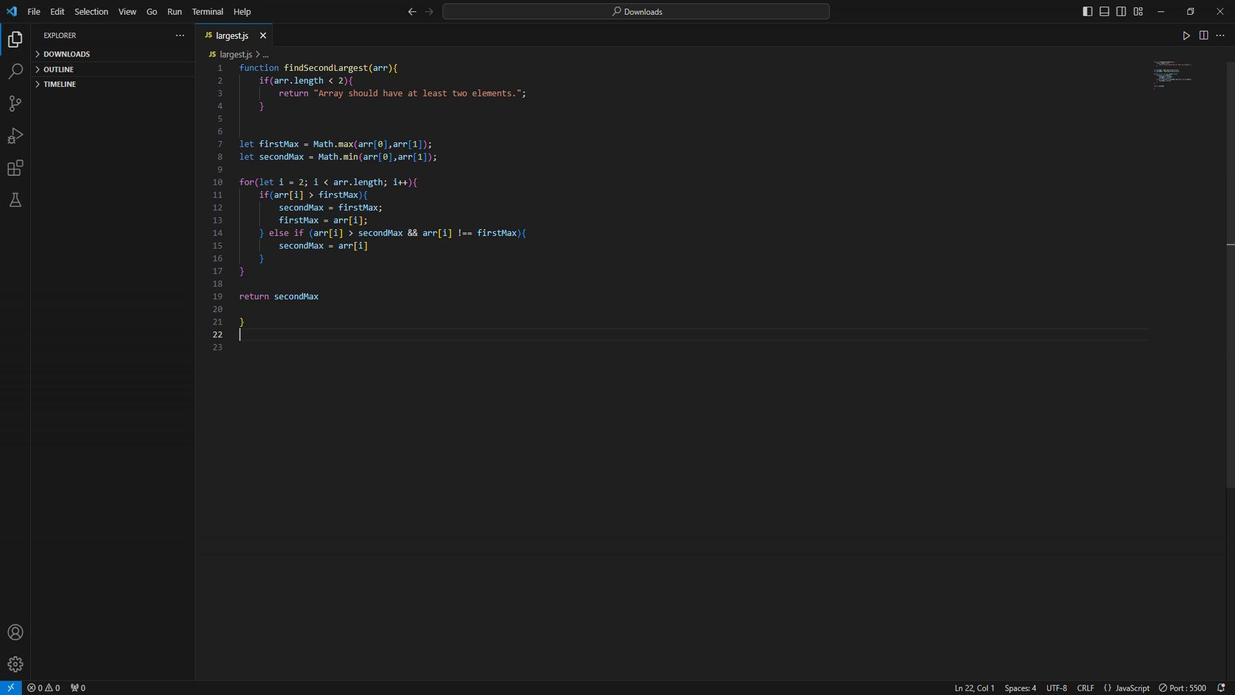 
Action: Mouse scrolled (753, 550) with delta (0, -1)
Screenshot: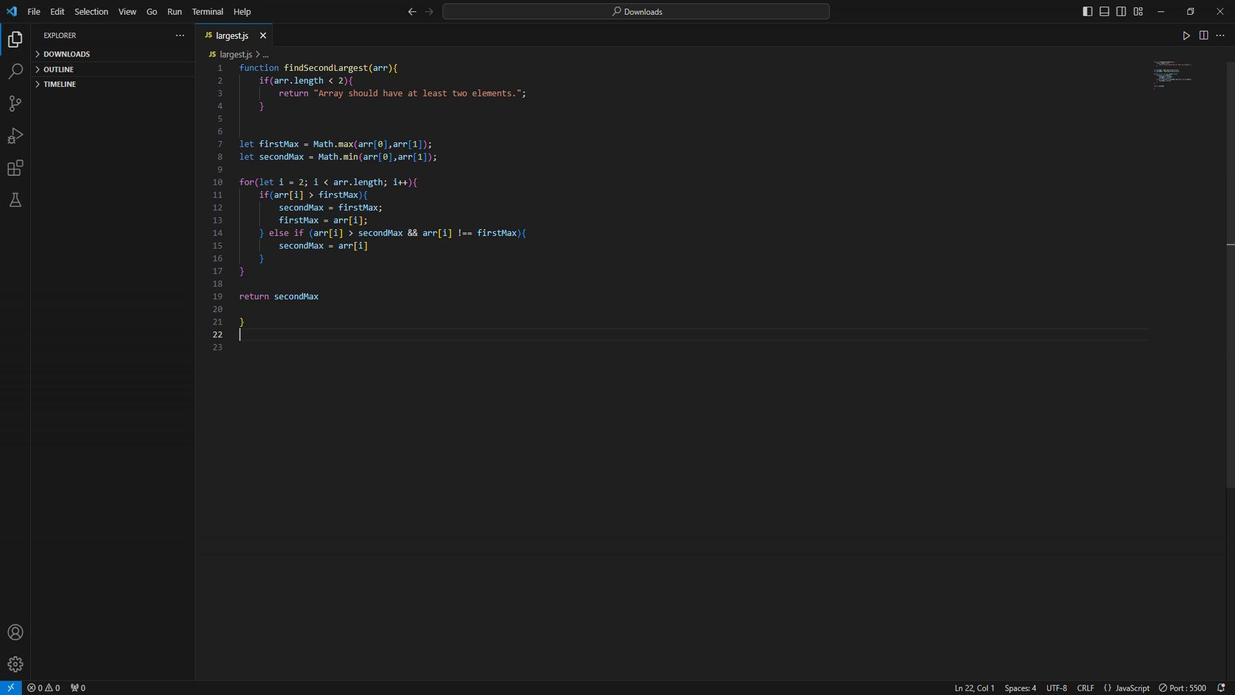 
Action: Mouse moved to (343, 543)
Screenshot: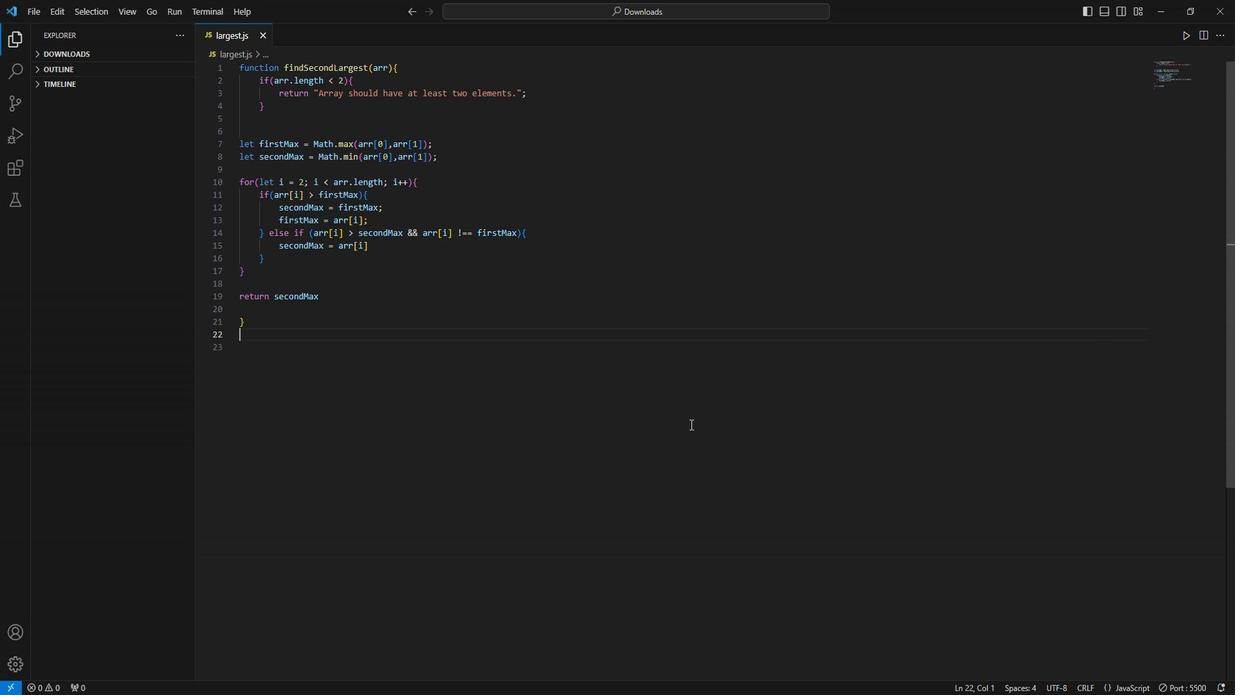 
Action: Key pressed <Key.enter>const<Key.space>numbers<Key.space>=
Screenshot: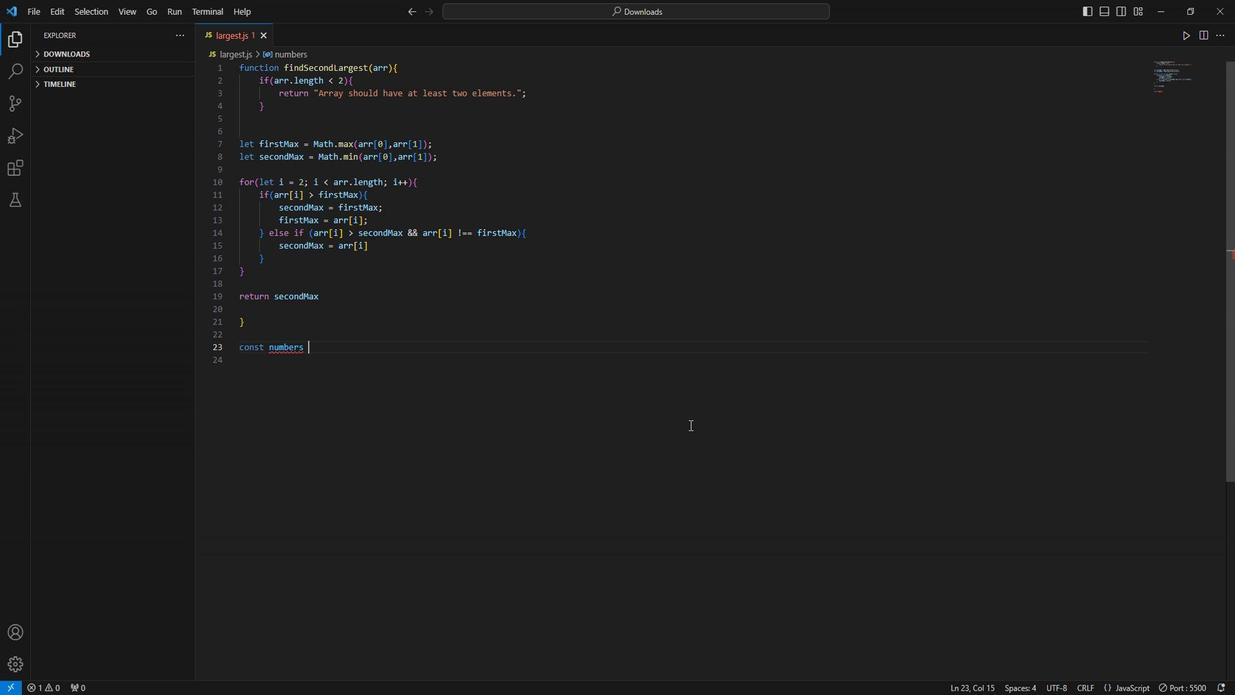 
Action: Mouse moved to (343, 543)
Screenshot: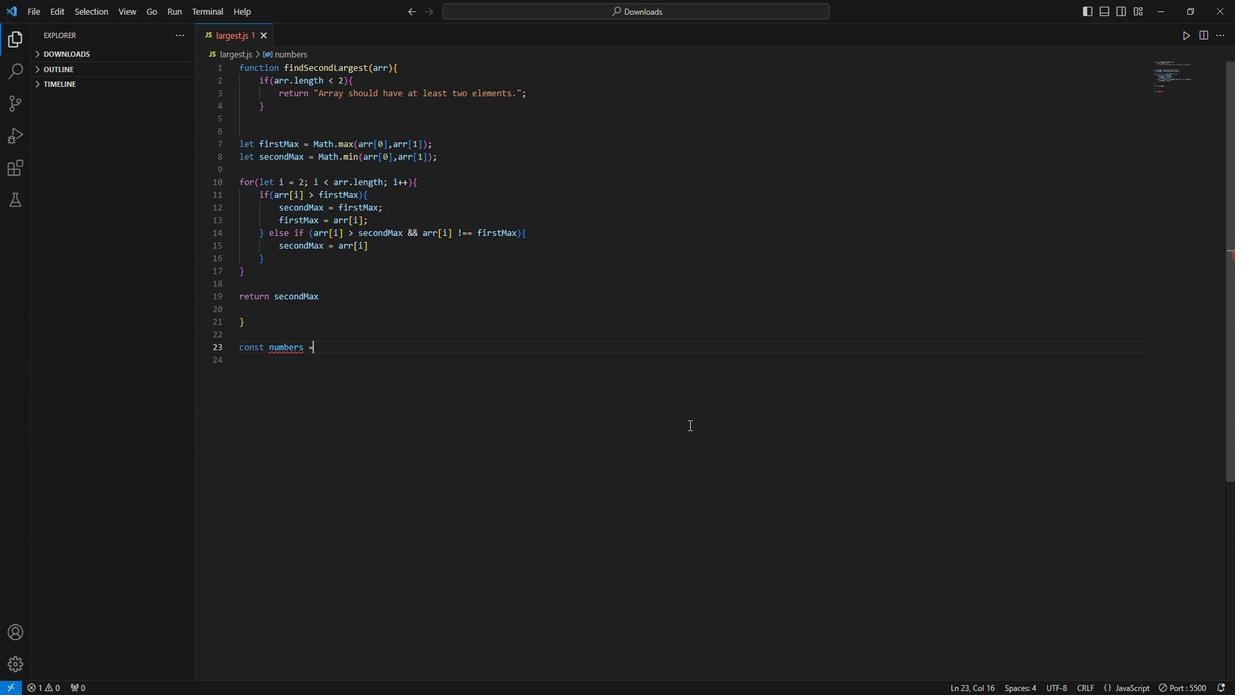 
Action: Key pressed <Key.space>[3,7,m<Key.backspace>2,9,1,8,6<Key.right>;<Key.enter>const<Key.space>second<Key.shift>Largest<Key.space>=<Key.space>find
Screenshot: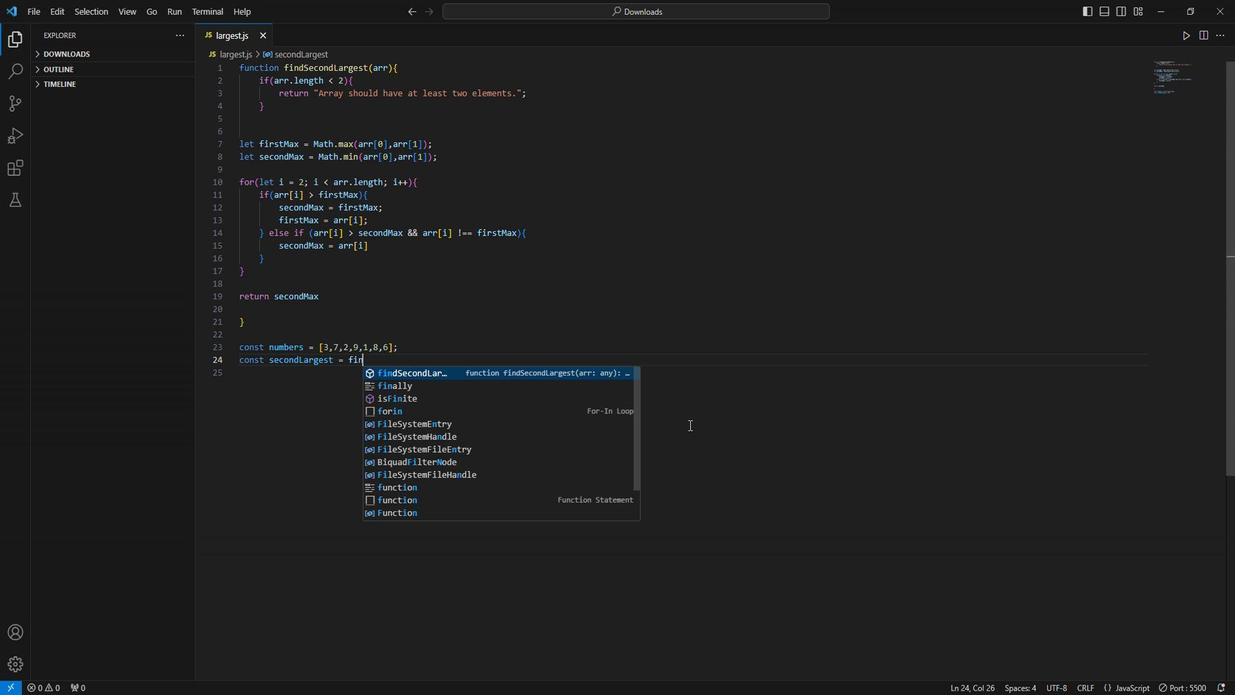
Action: Mouse moved to (252, 470)
Screenshot: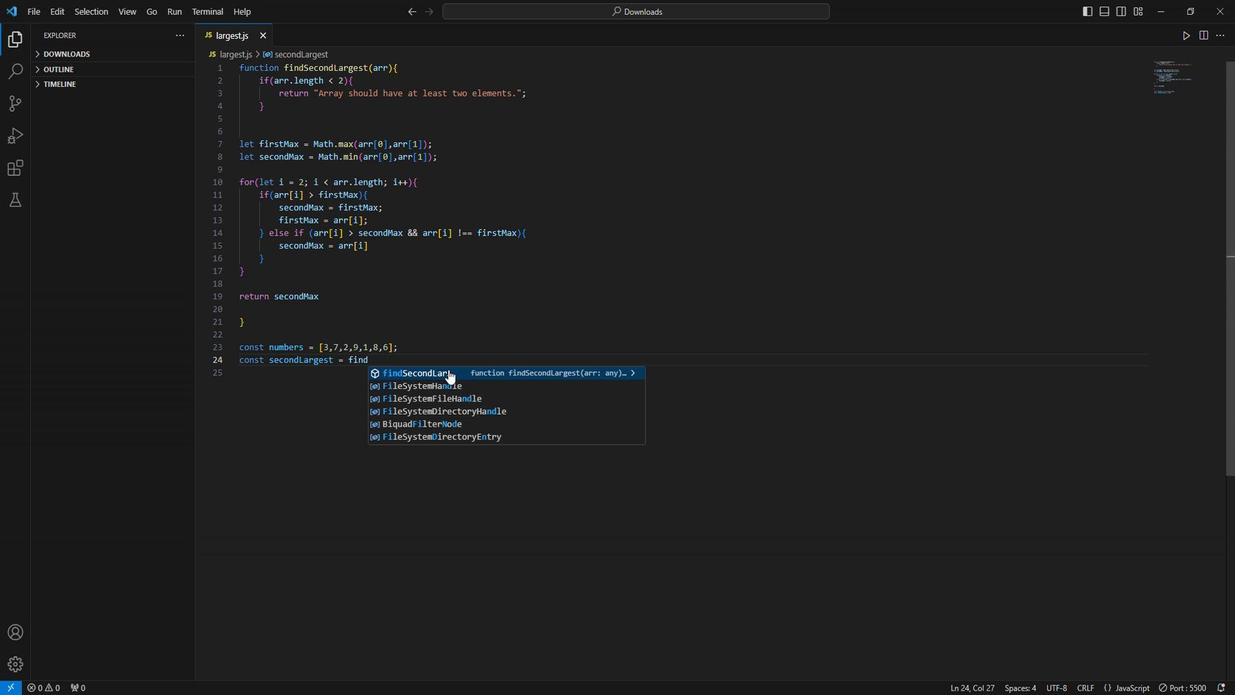 
Action: Mouse pressed left at (252, 470)
Screenshot: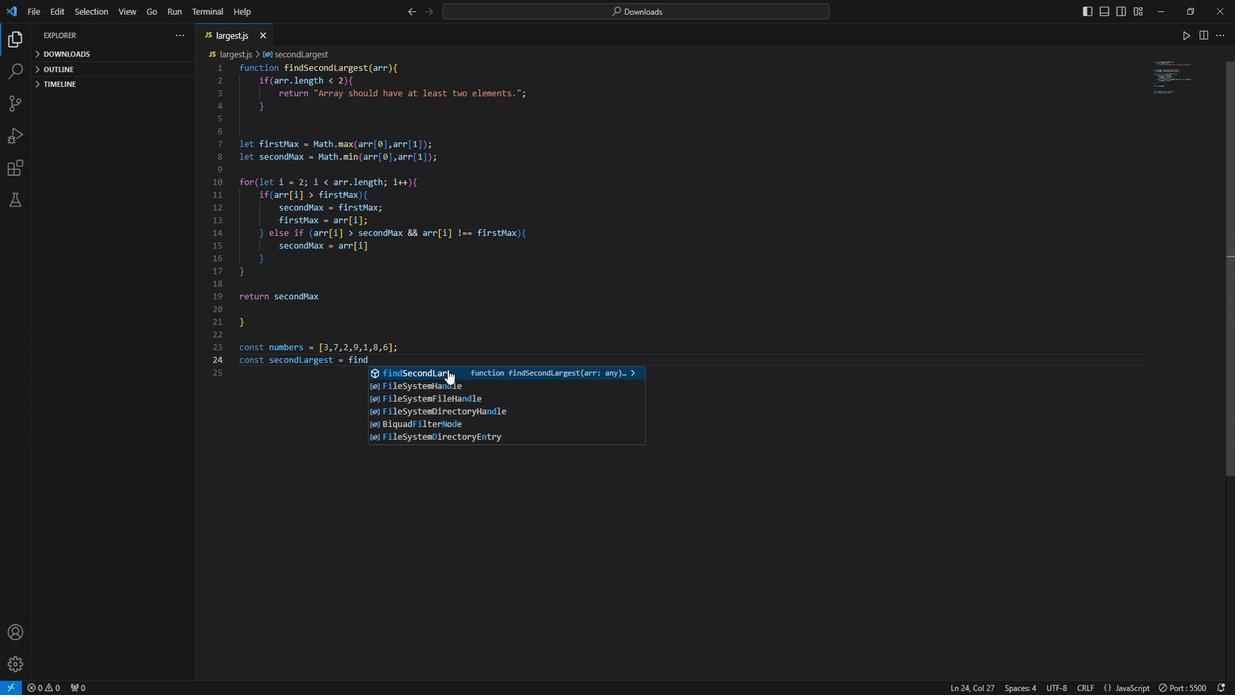
Action: Mouse moved to (259, 468)
Screenshot: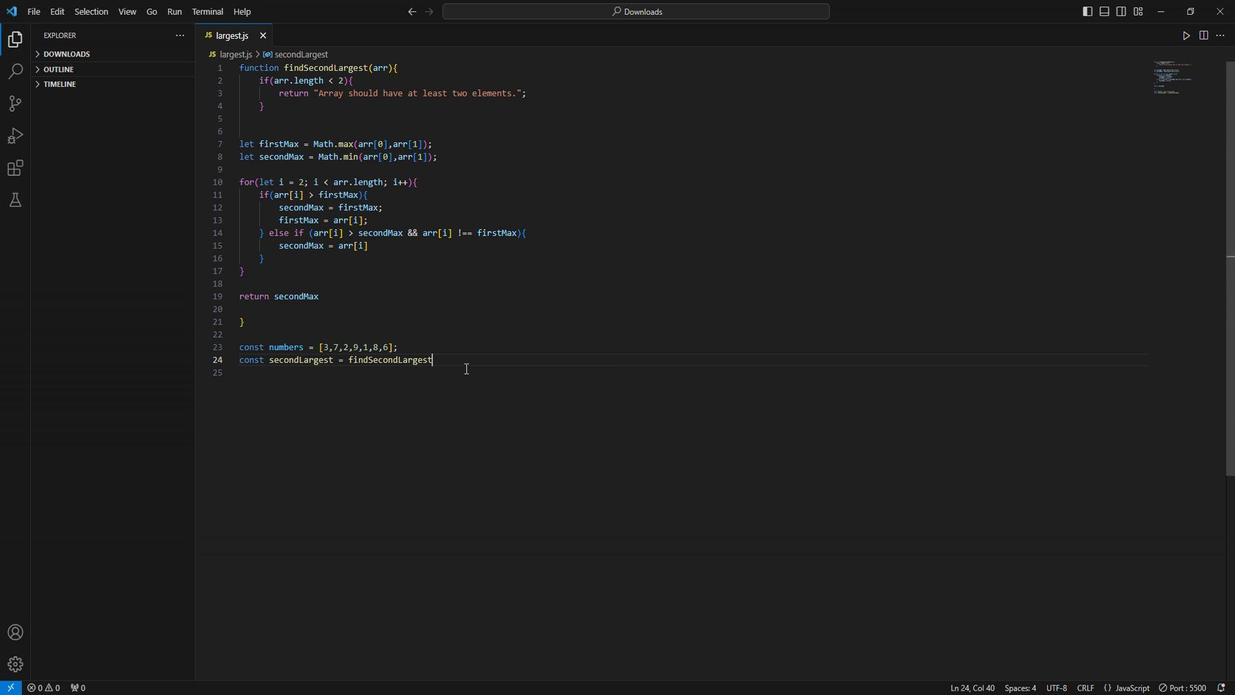 
Action: Key pressed <Key.shift_r>(numbers<Key.right>;<Key.enter><Key.enter>console.log<Key.shift_r>(`<Key.shift>The<Key.space>second<Key.space>largest<Key.backspace><Key.backspace>st<Key.space>element<Key.space>in<Key.space>the<Key.space>arrat<Key.backspace>y<Key.space>is<Key.space><Key.backspace><Key.shift_r>:<Key.space><Key.shift_r>$<Key.shift_r>{second<Key.shift>Largest<Key.right><Key.right>;
Screenshot: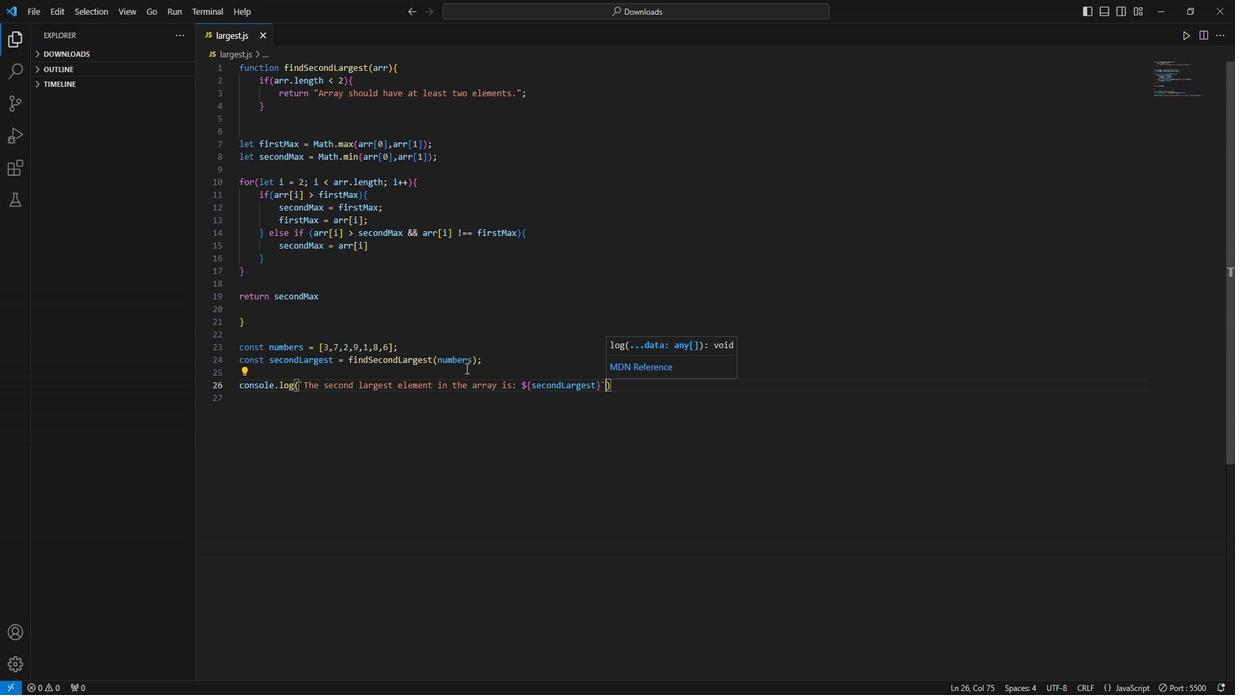 
Action: Mouse moved to (251, 421)
Screenshot: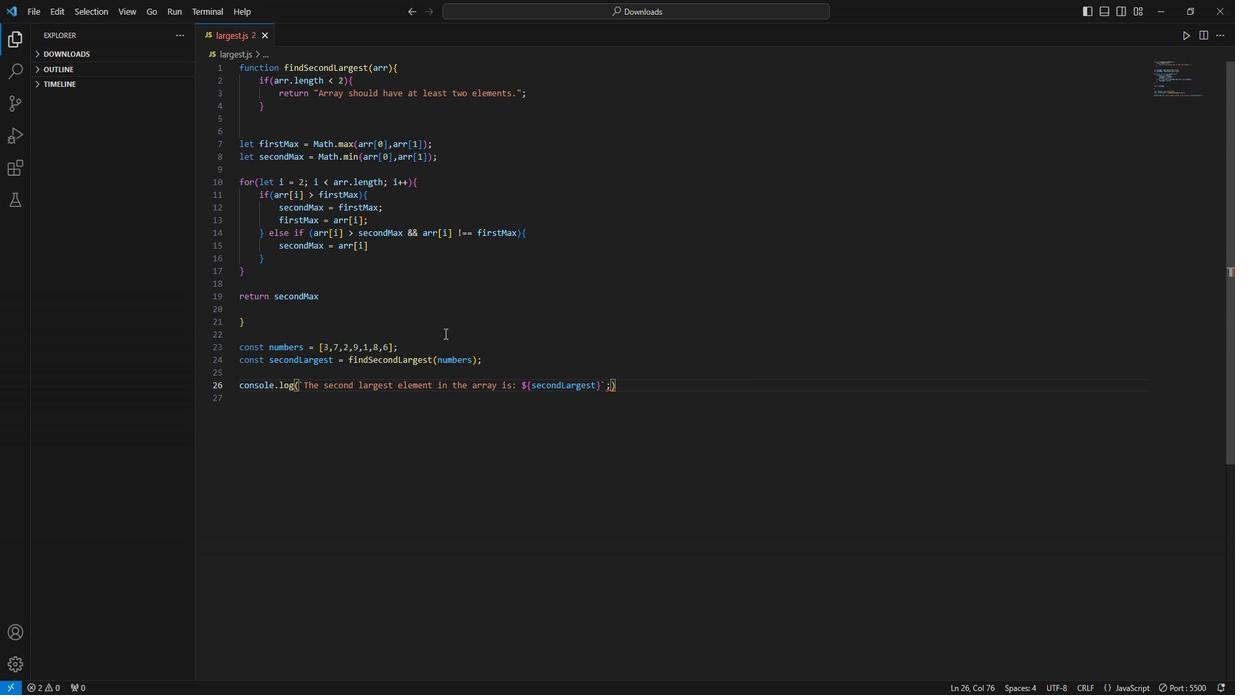 
Action: Key pressed <Key.backspace><Key.right>;
Screenshot: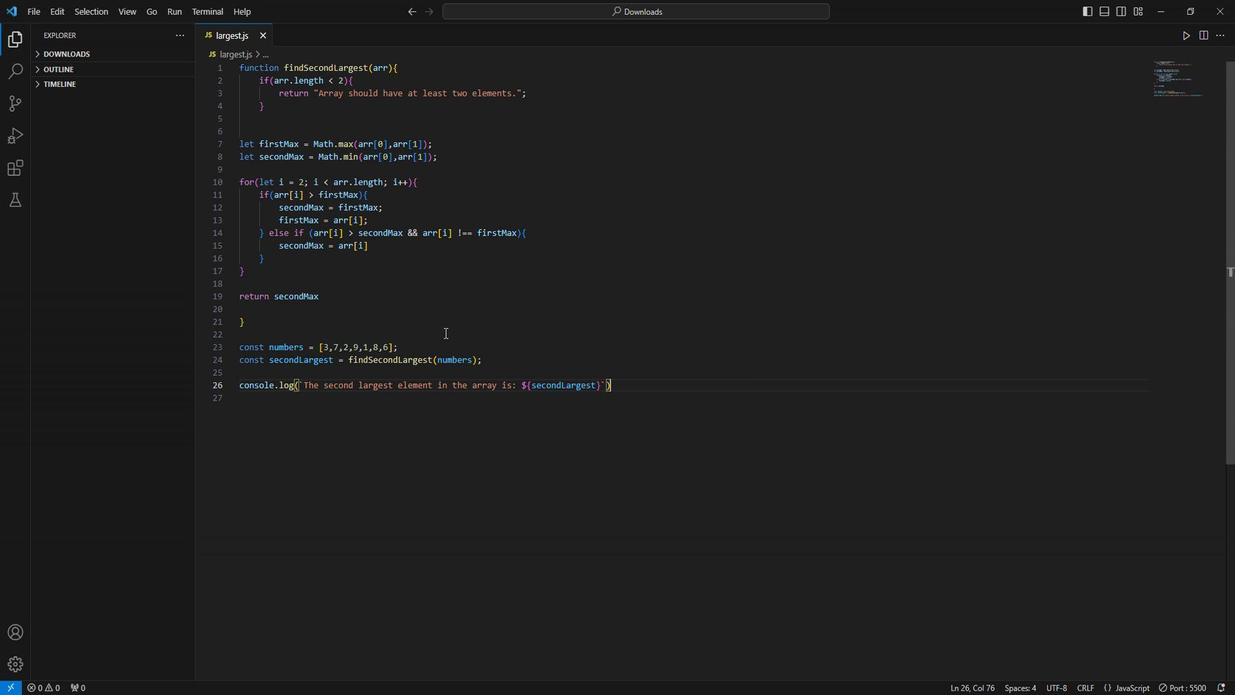 
Action: Mouse moved to (323, 491)
Screenshot: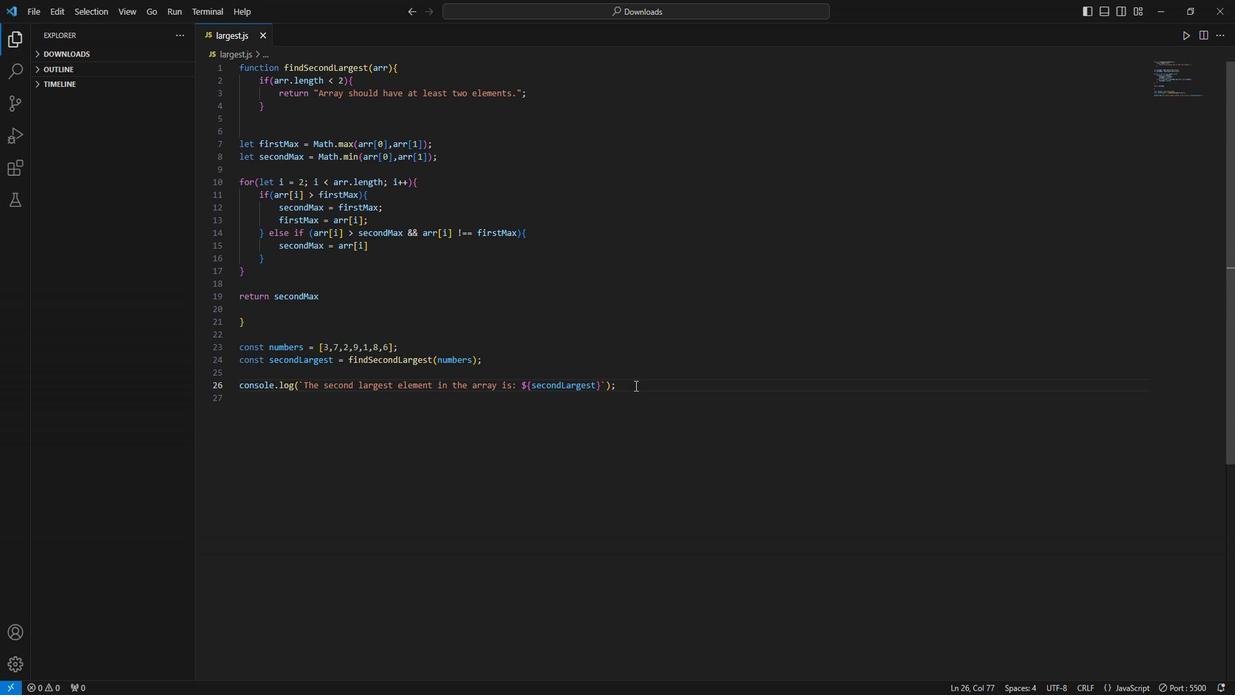 
Action: Mouse pressed right at (323, 491)
Screenshot: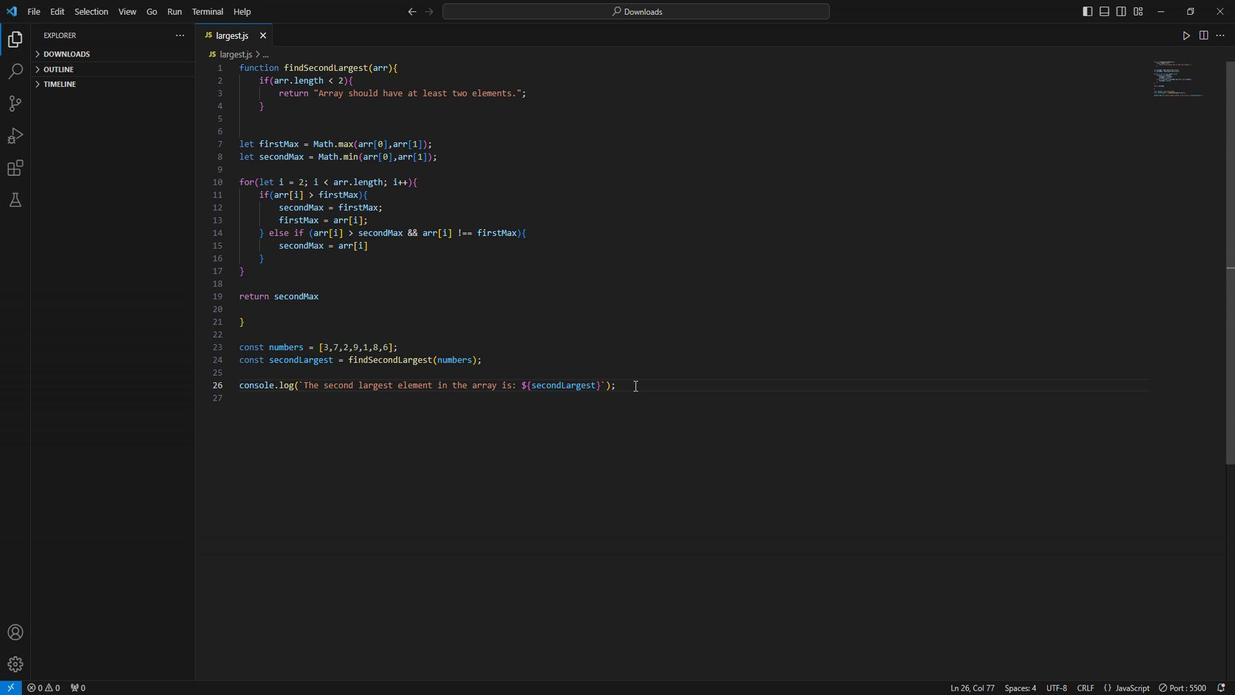 
Action: Mouse moved to (337, 30)
Screenshot: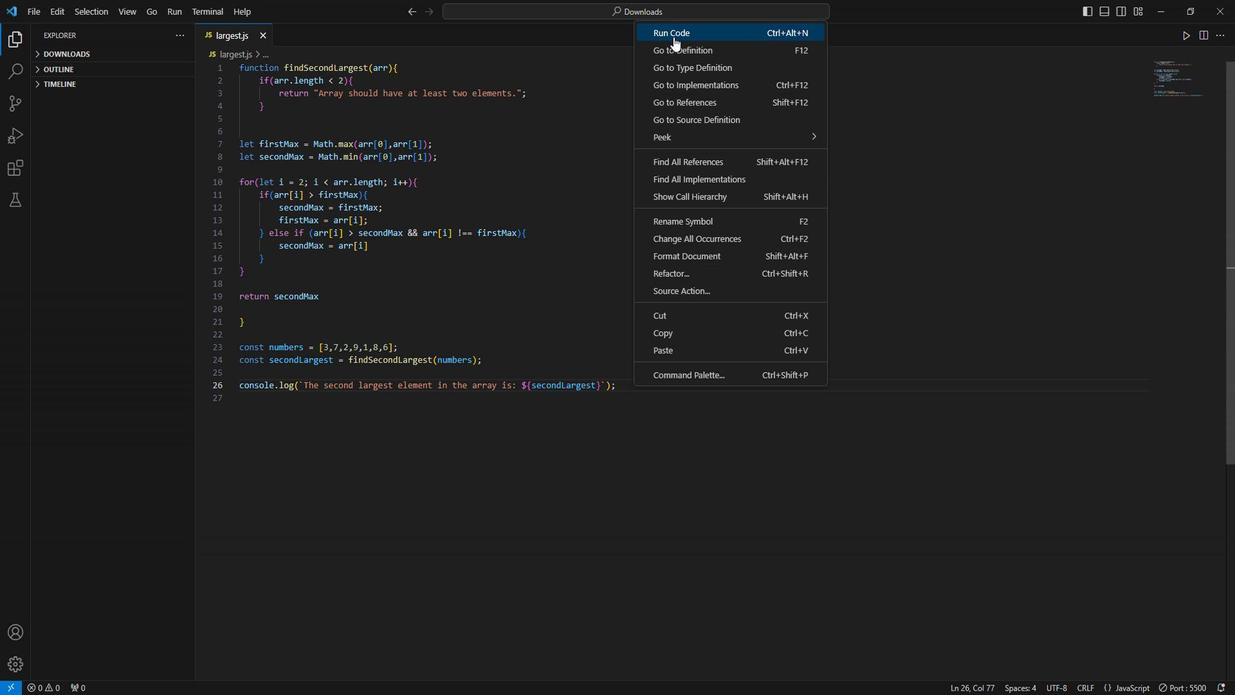 
Action: Mouse pressed left at (337, 30)
Screenshot: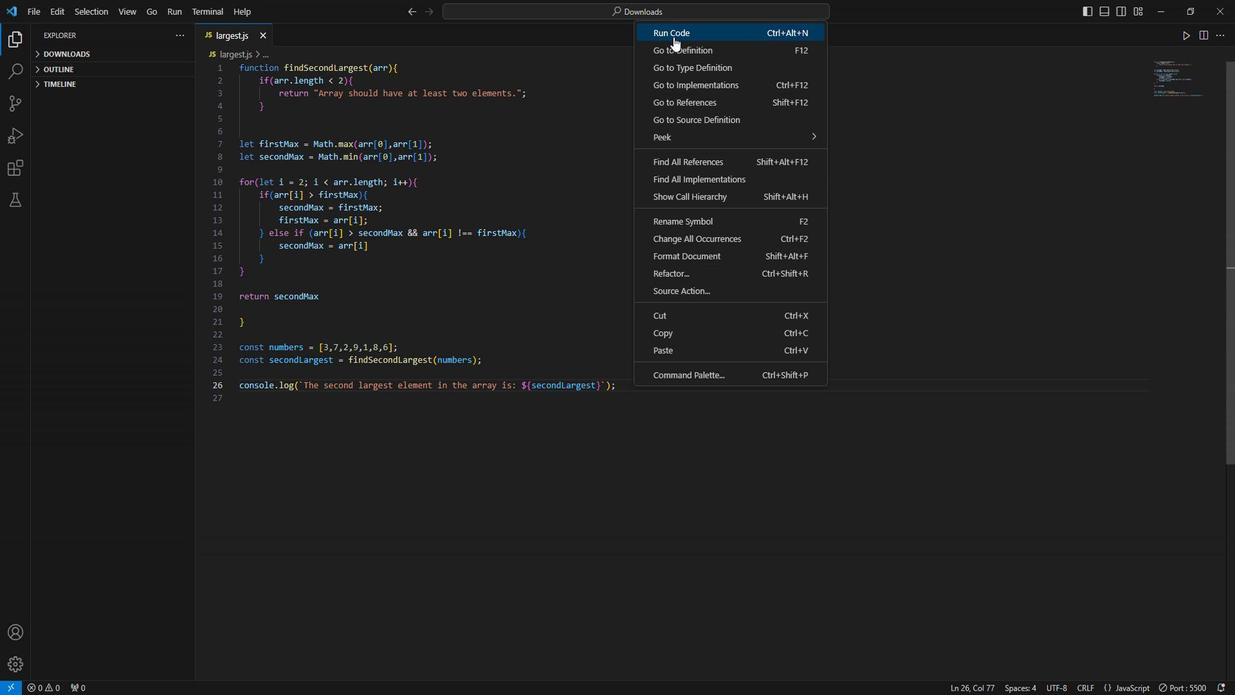 
Action: Mouse moved to (262, 645)
Screenshot: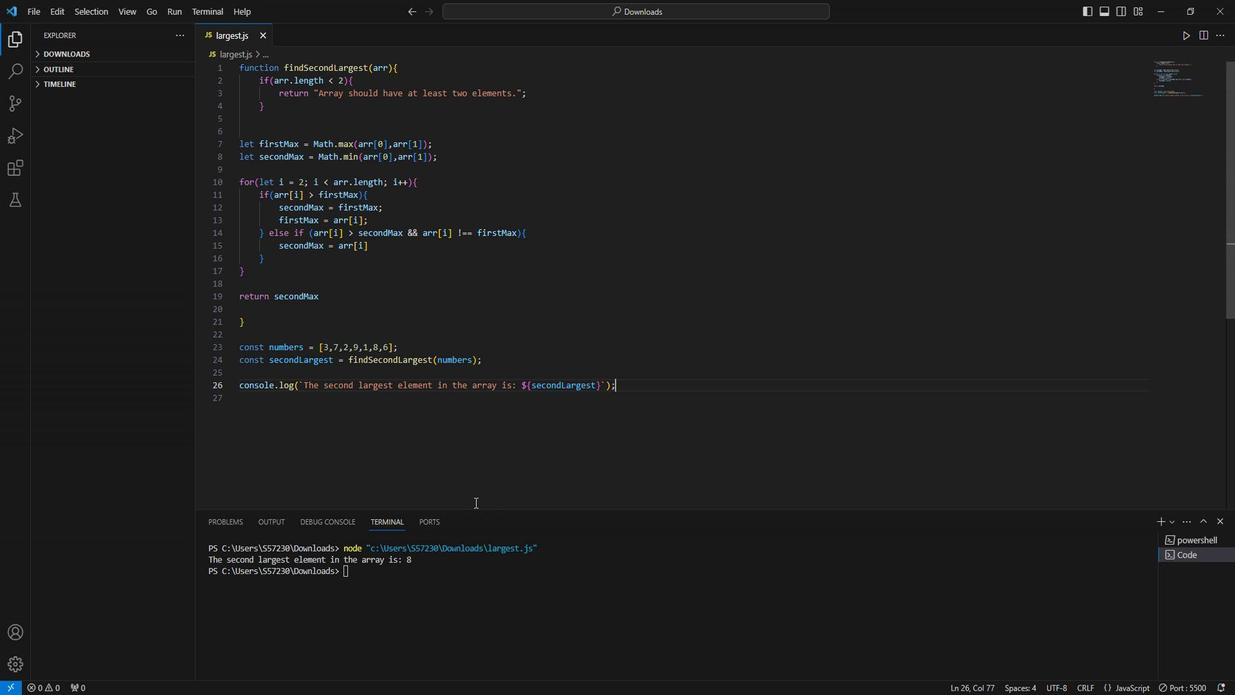 
